 Task: Create a due date automation trigger when advanced on, 2 hours after a card is due add basic assigned to me.
Action: Mouse moved to (1155, 329)
Screenshot: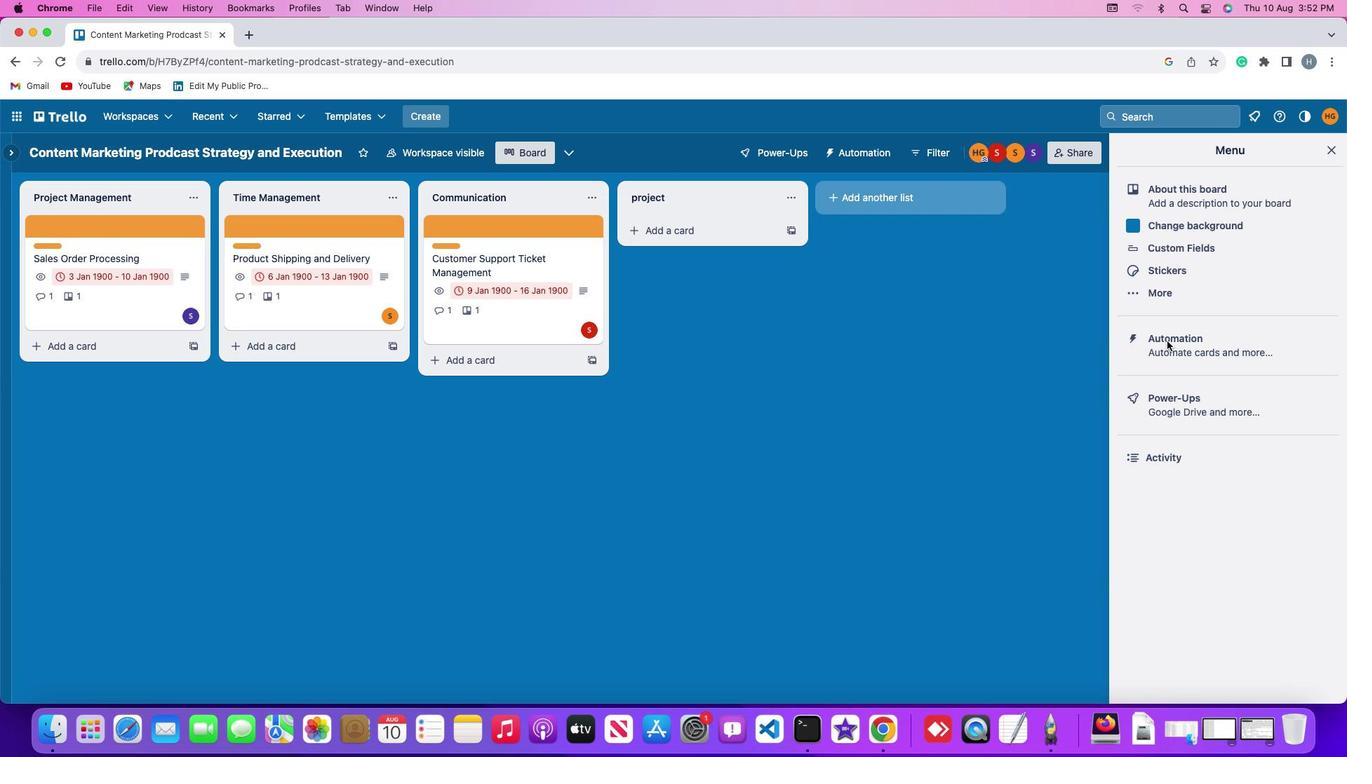 
Action: Mouse pressed left at (1155, 329)
Screenshot: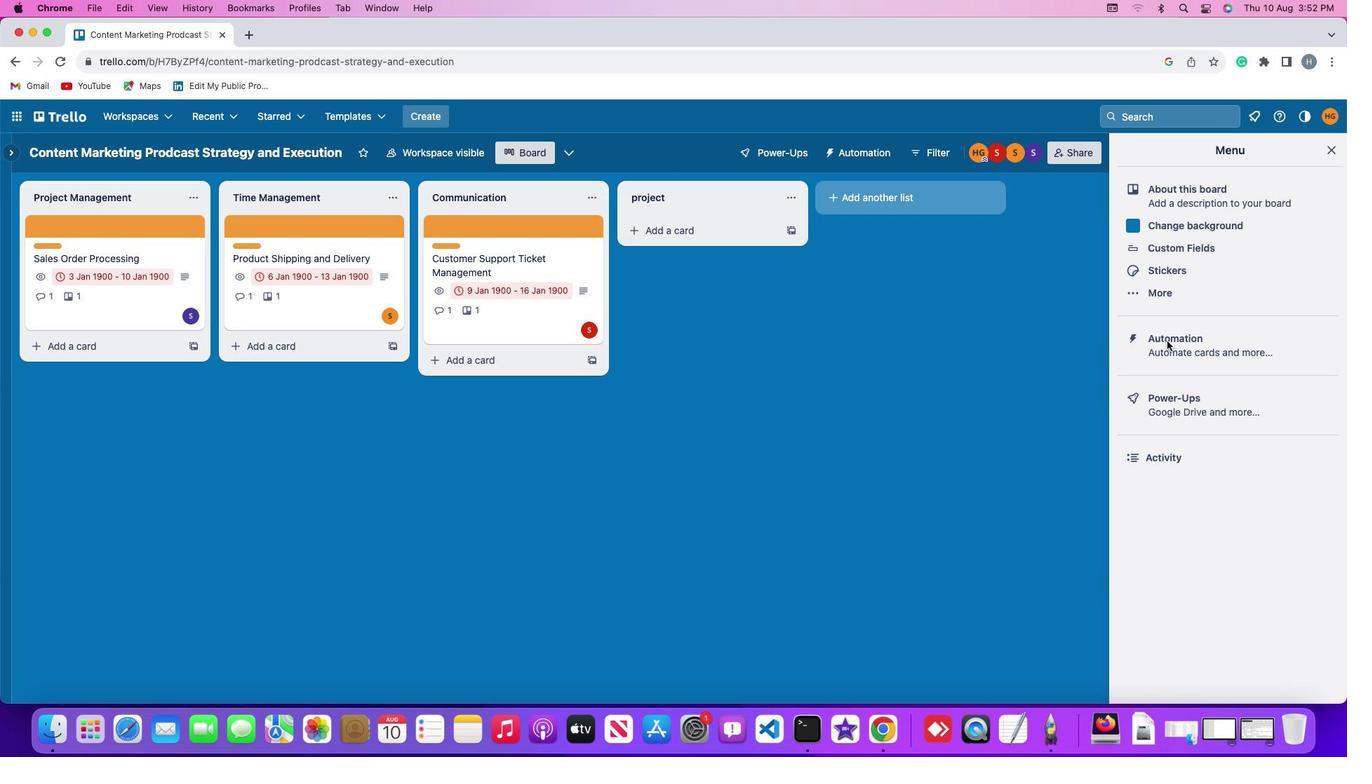 
Action: Mouse pressed left at (1155, 329)
Screenshot: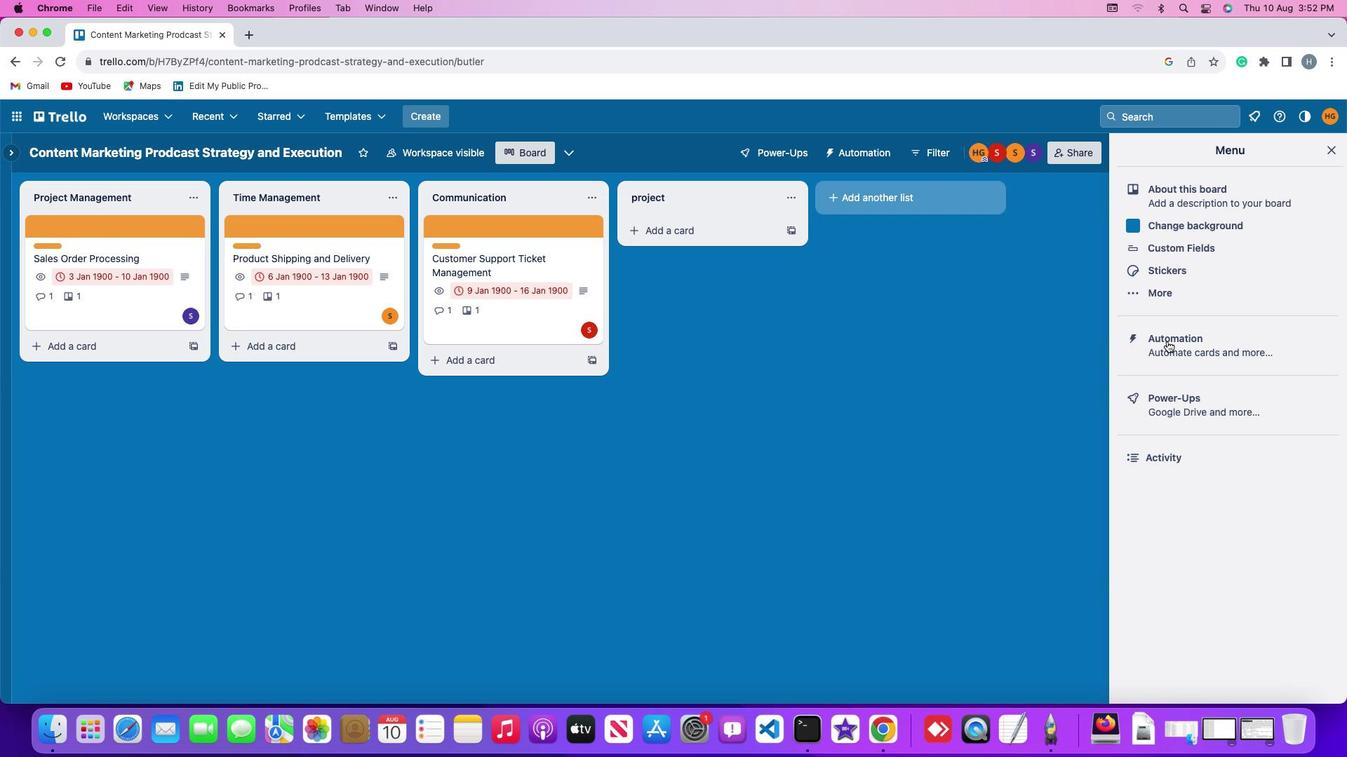 
Action: Mouse moved to (84, 322)
Screenshot: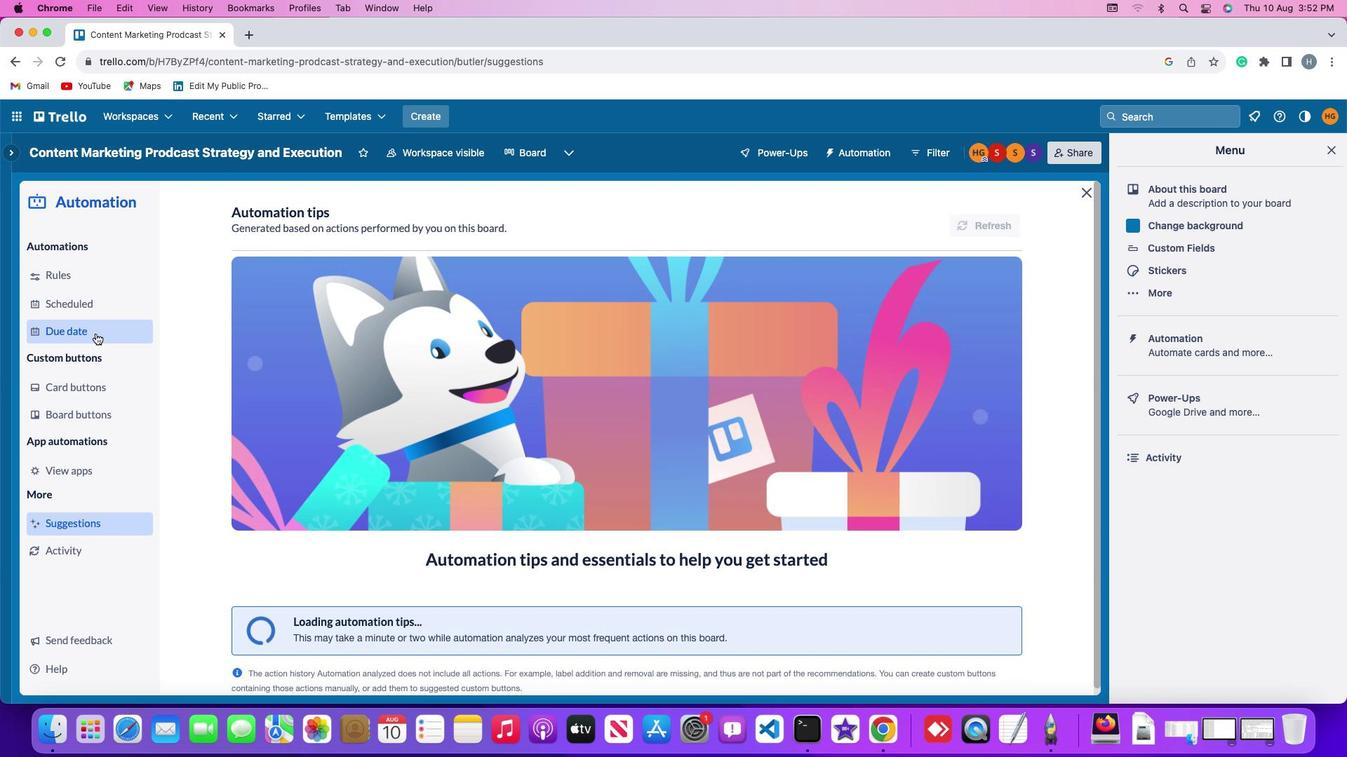 
Action: Mouse pressed left at (84, 322)
Screenshot: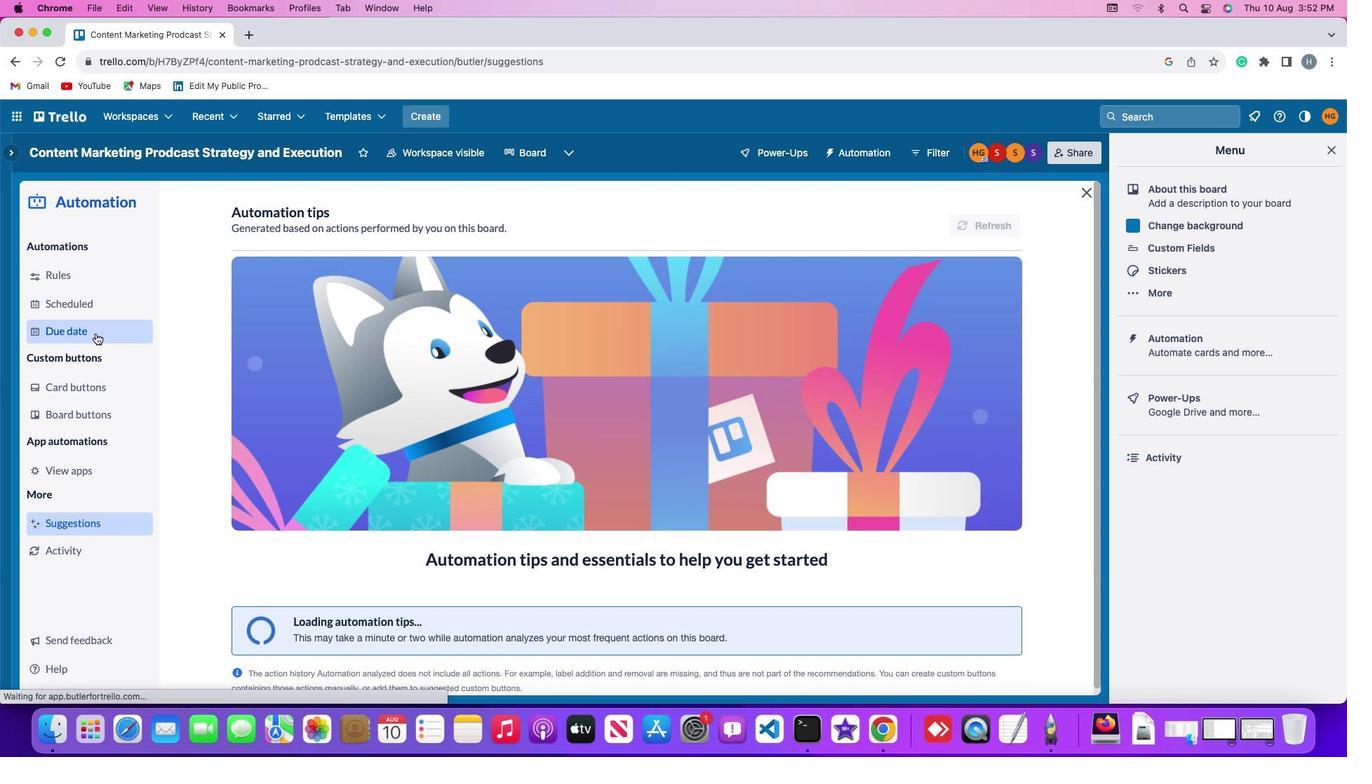
Action: Mouse moved to (928, 206)
Screenshot: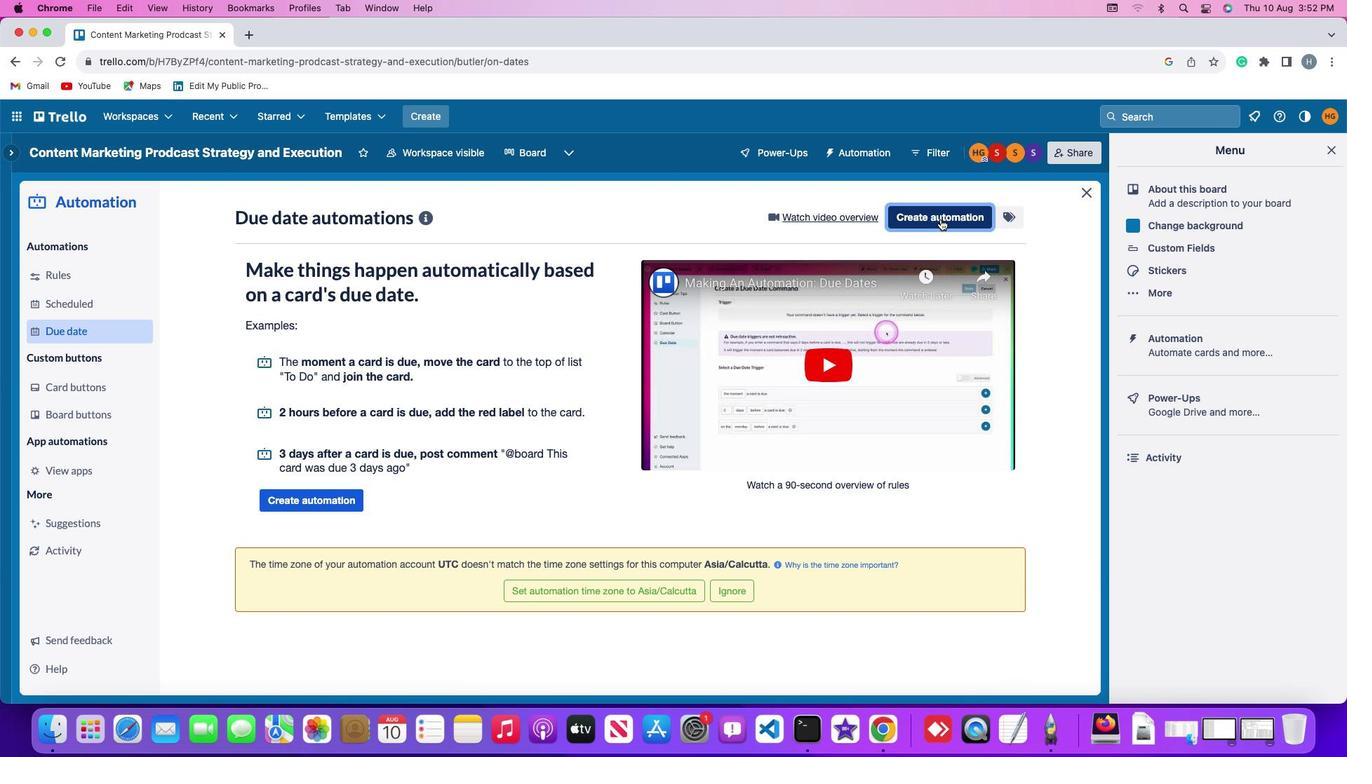 
Action: Mouse pressed left at (928, 206)
Screenshot: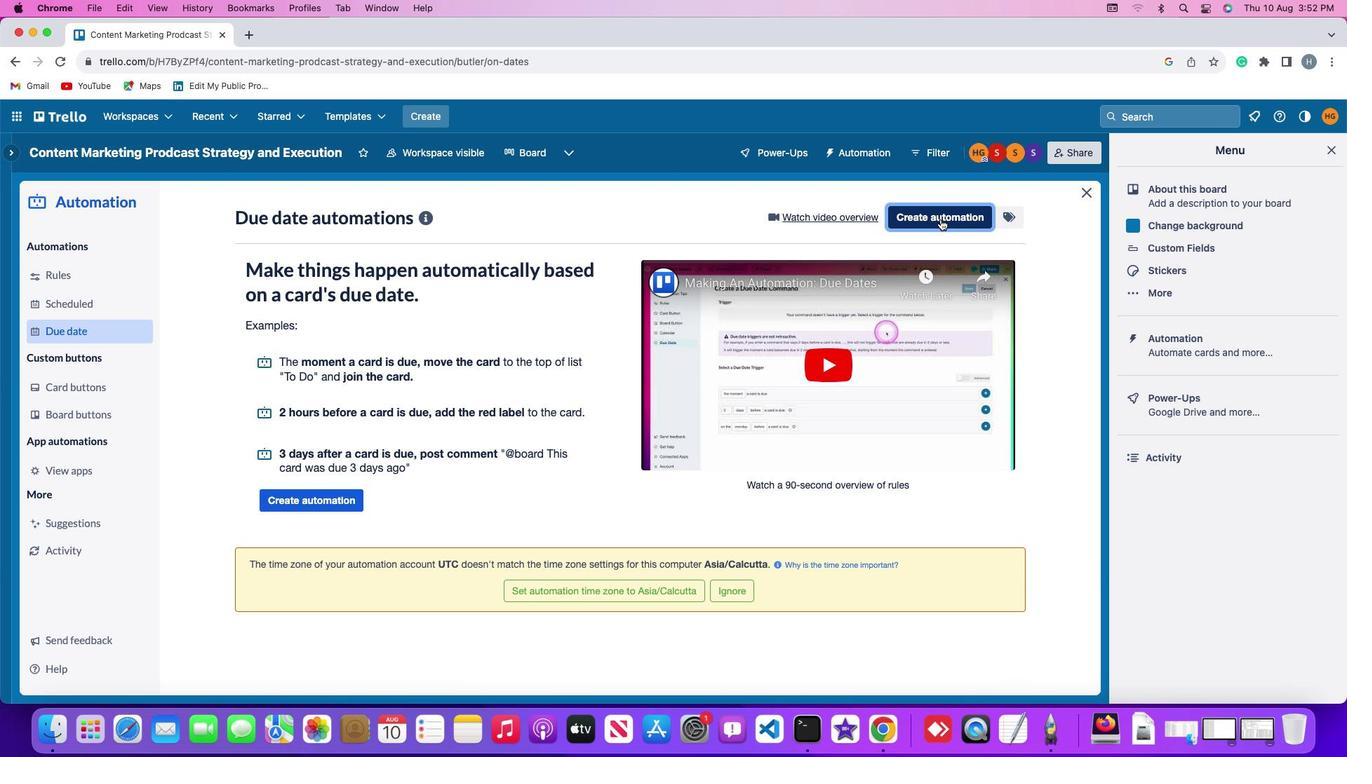 
Action: Mouse moved to (259, 344)
Screenshot: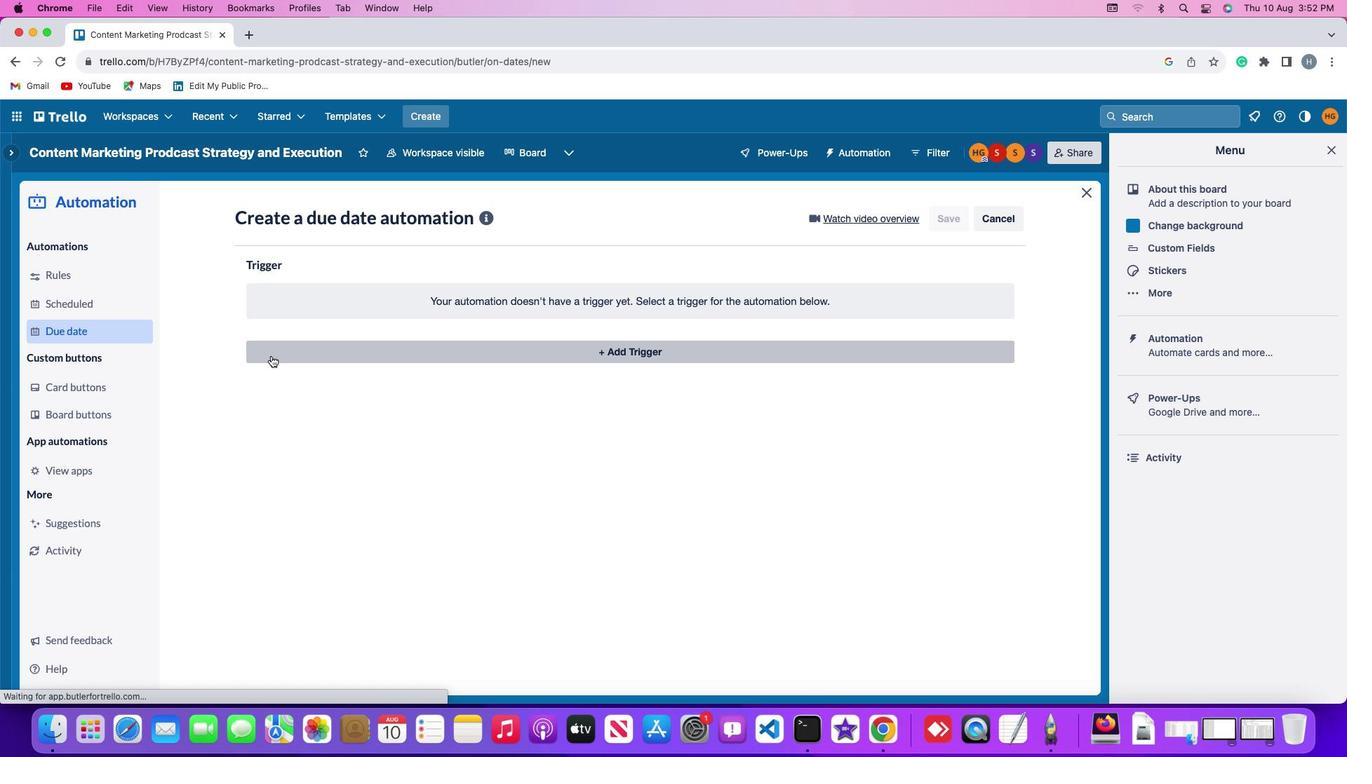 
Action: Mouse pressed left at (259, 344)
Screenshot: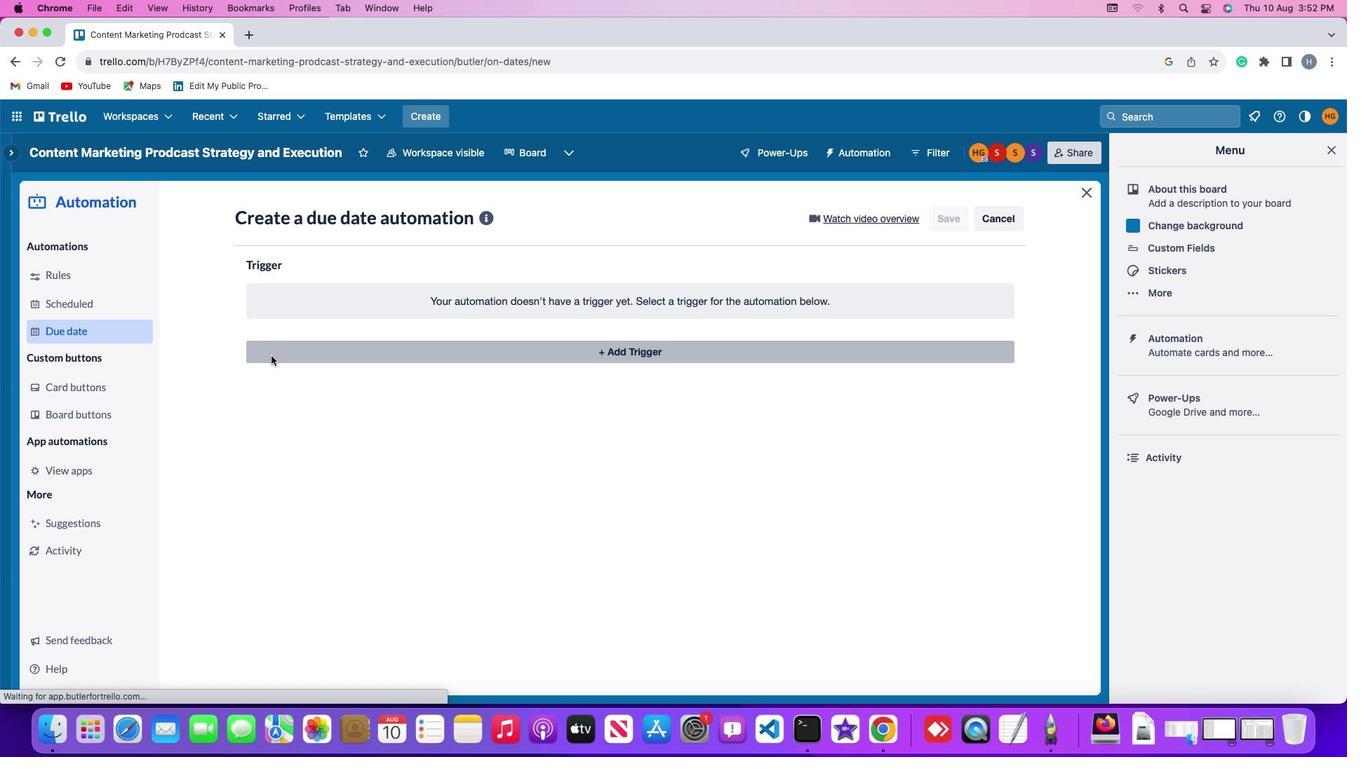 
Action: Mouse moved to (261, 555)
Screenshot: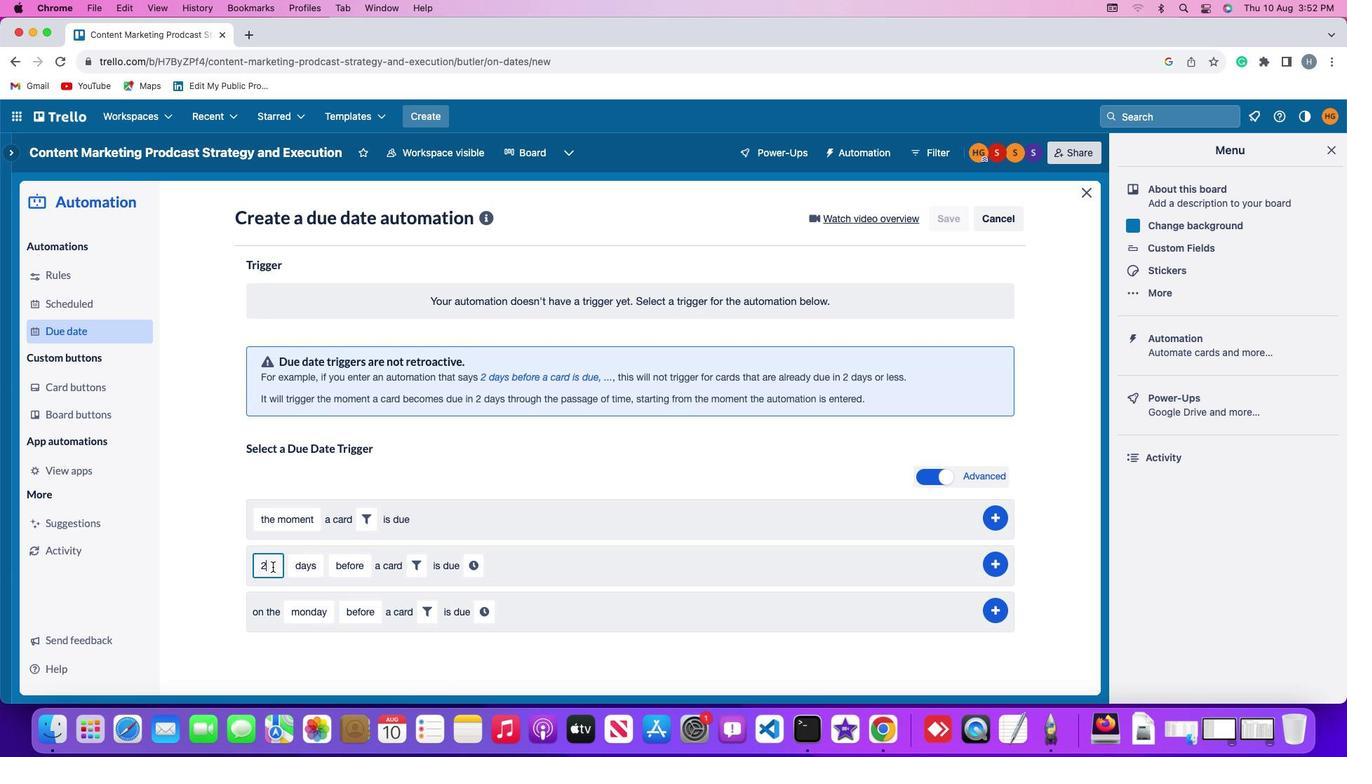 
Action: Mouse pressed left at (261, 555)
Screenshot: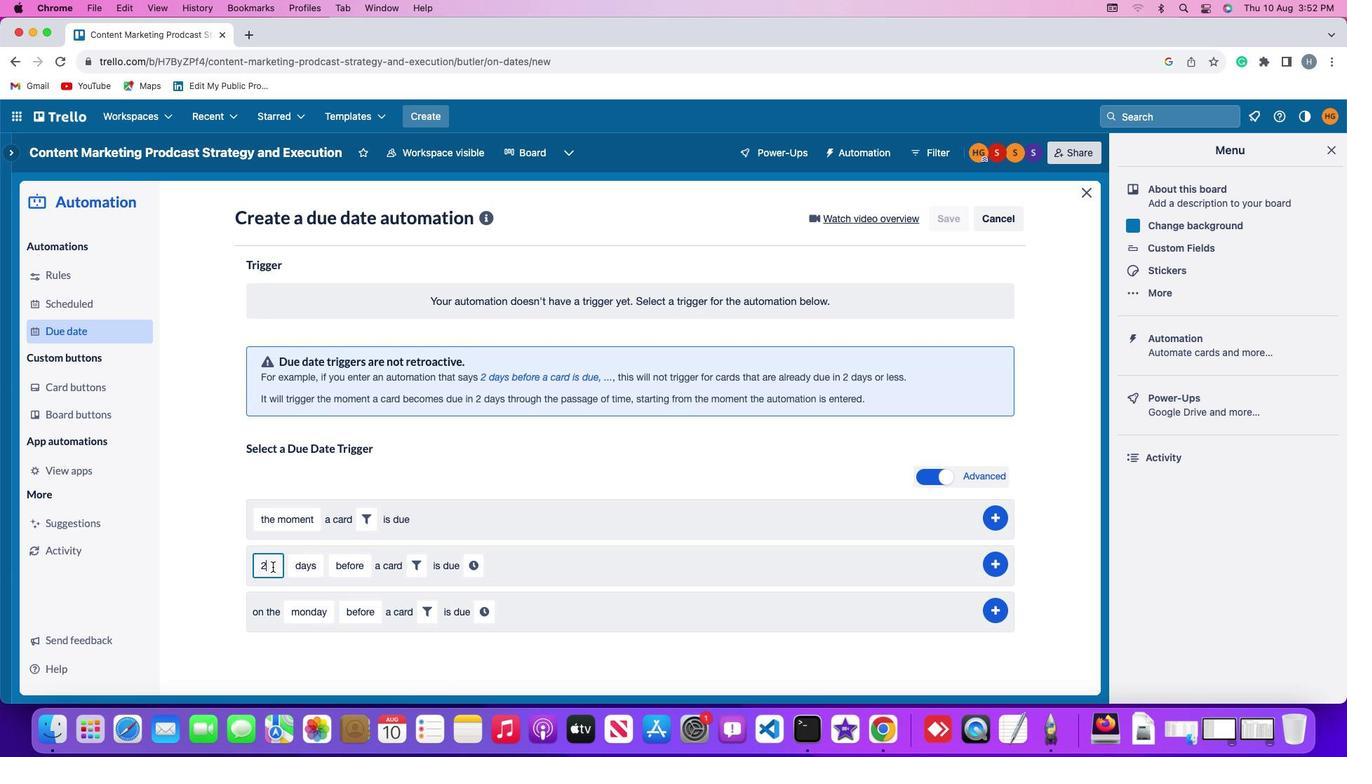 
Action: Mouse moved to (262, 554)
Screenshot: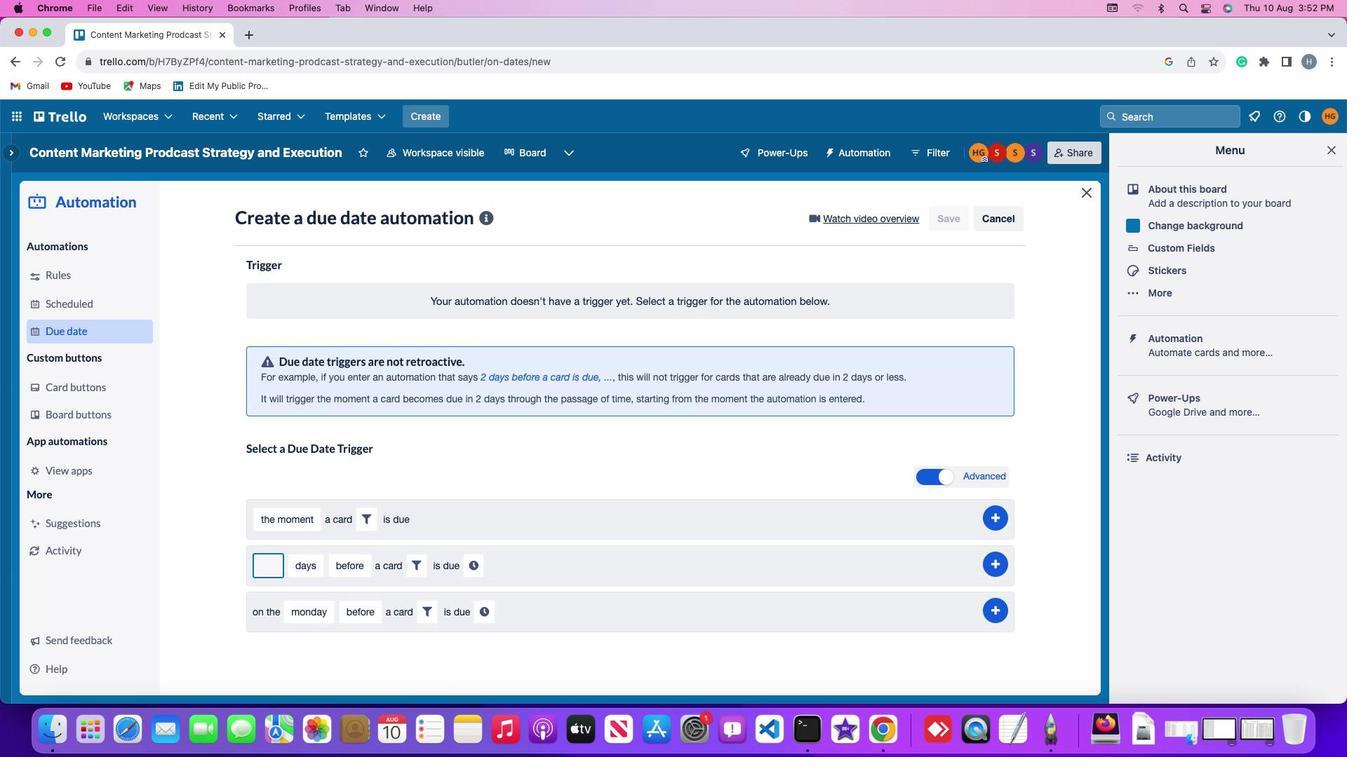 
Action: Key pressed Key.backspace
Screenshot: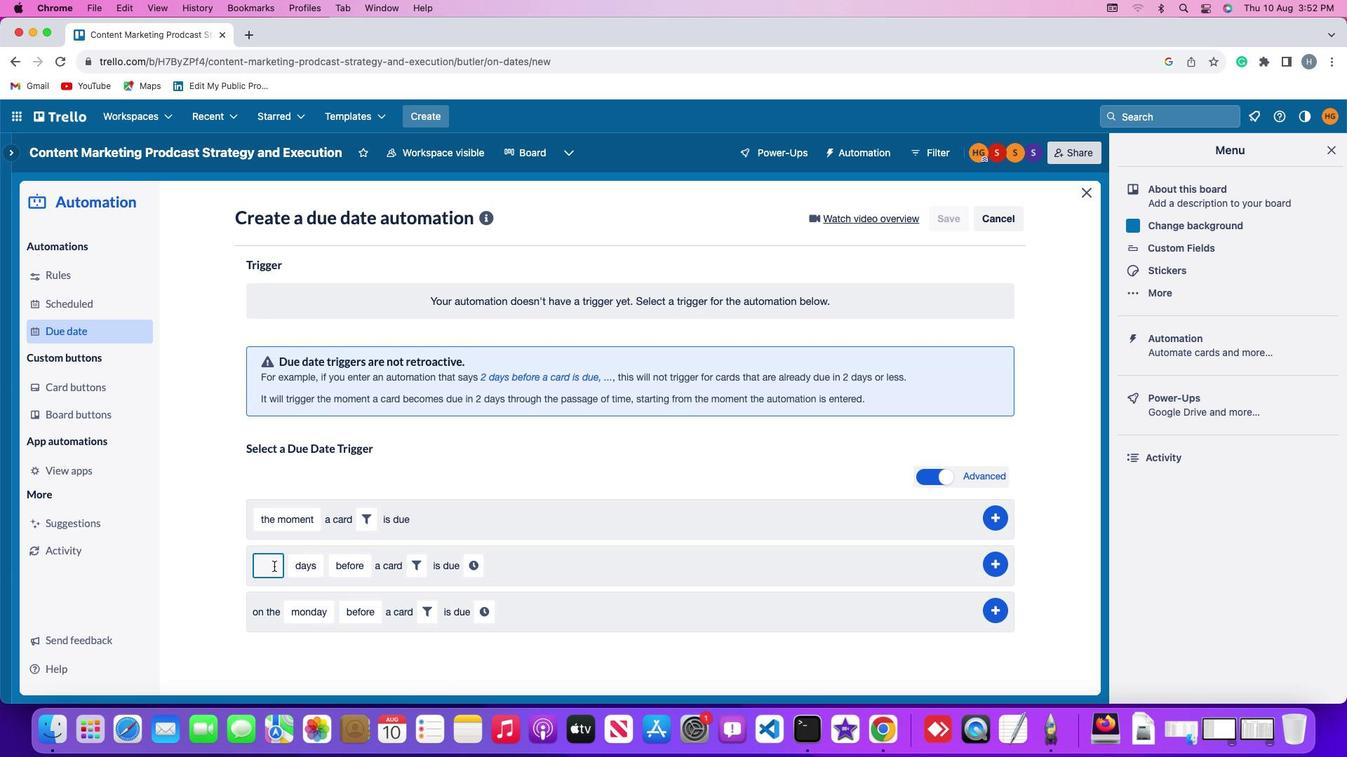 
Action: Mouse moved to (262, 554)
Screenshot: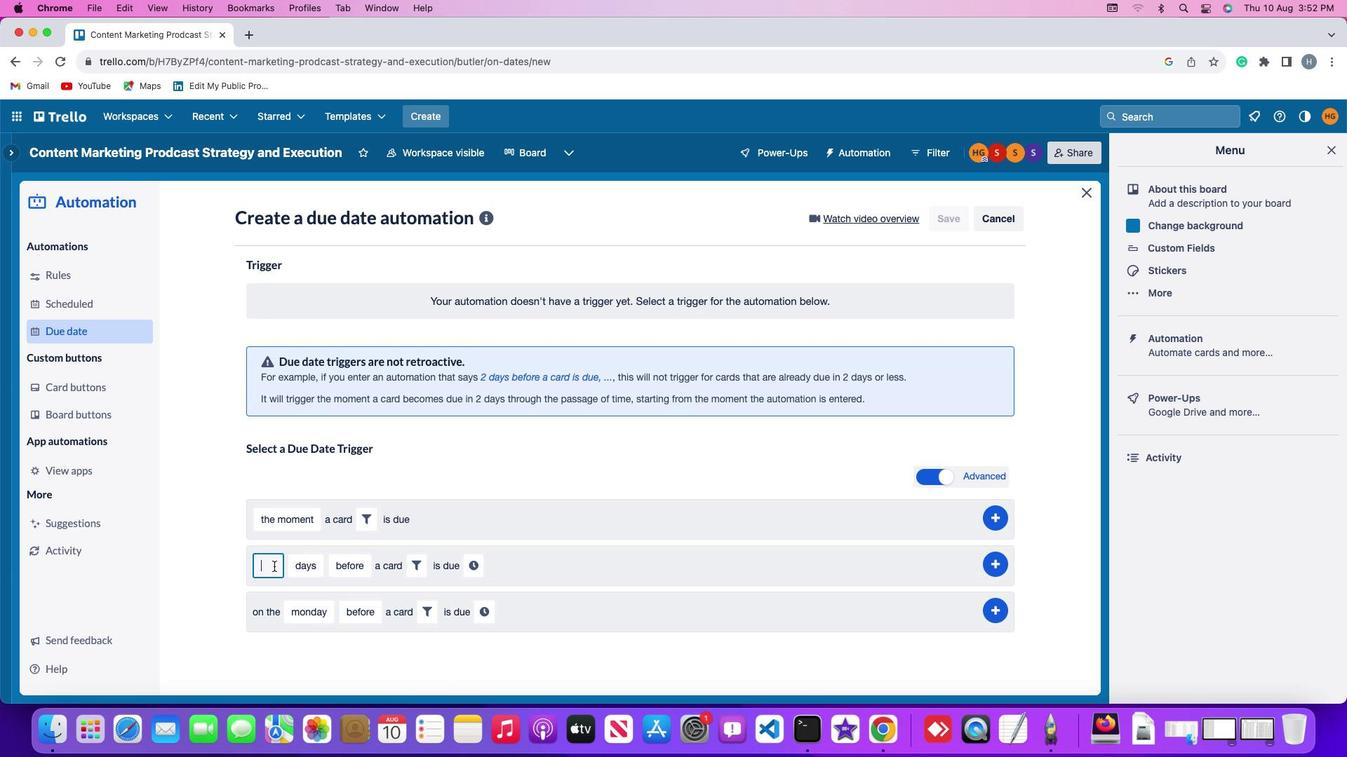 
Action: Key pressed '2'
Screenshot: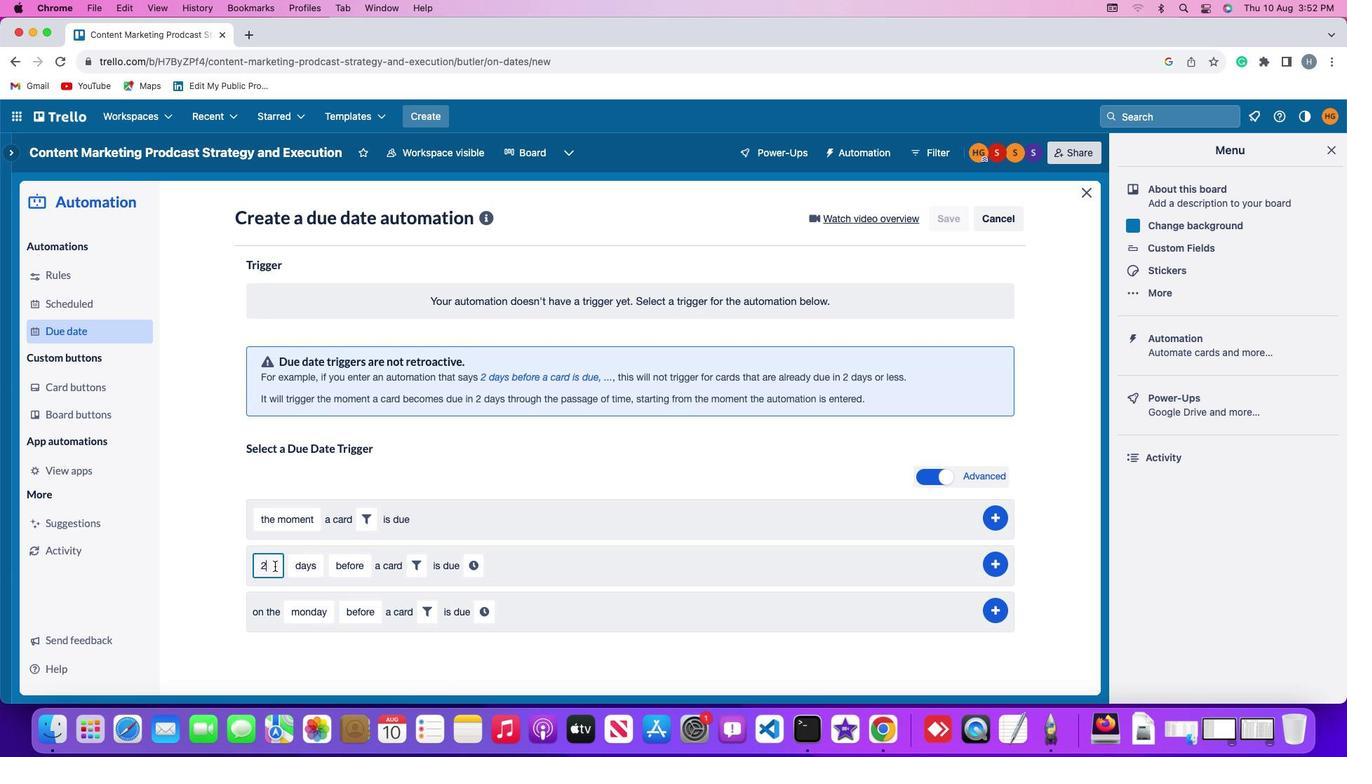 
Action: Mouse moved to (294, 556)
Screenshot: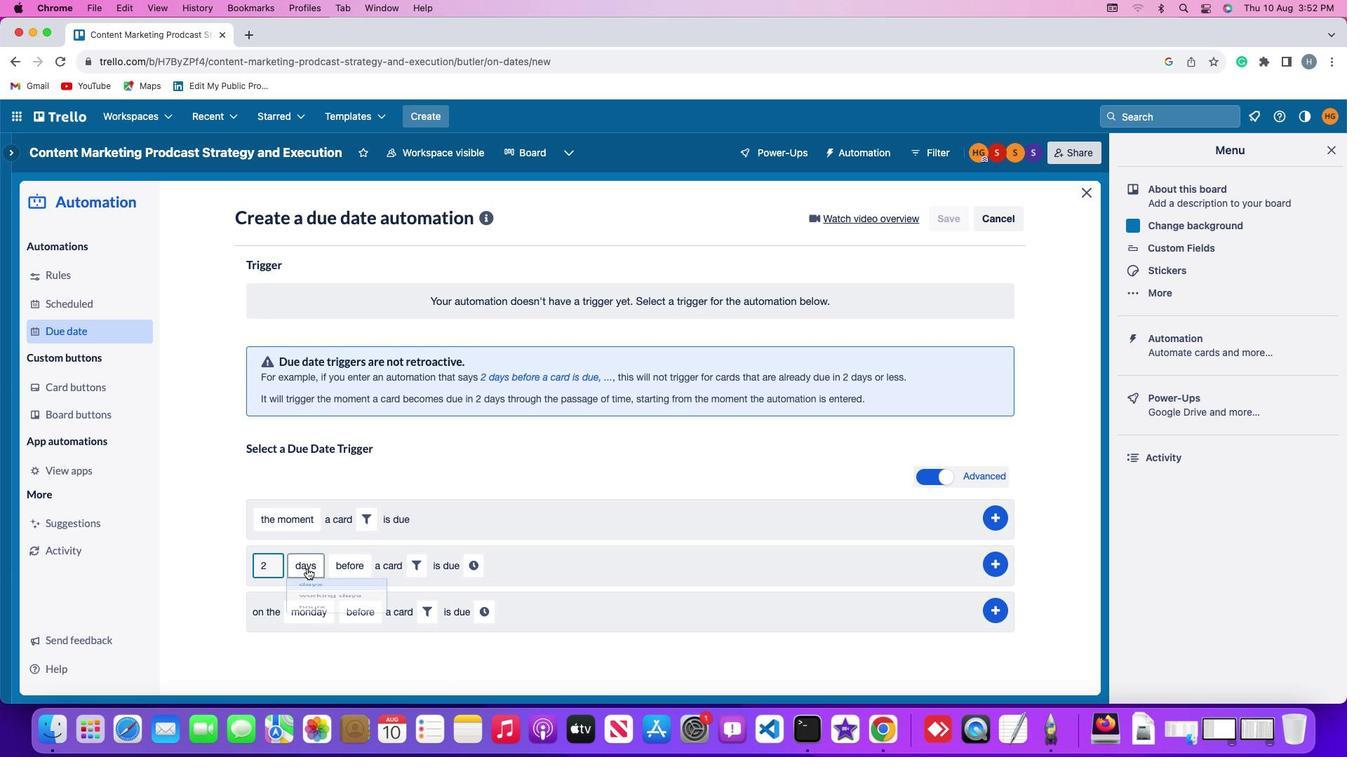 
Action: Mouse pressed left at (294, 556)
Screenshot: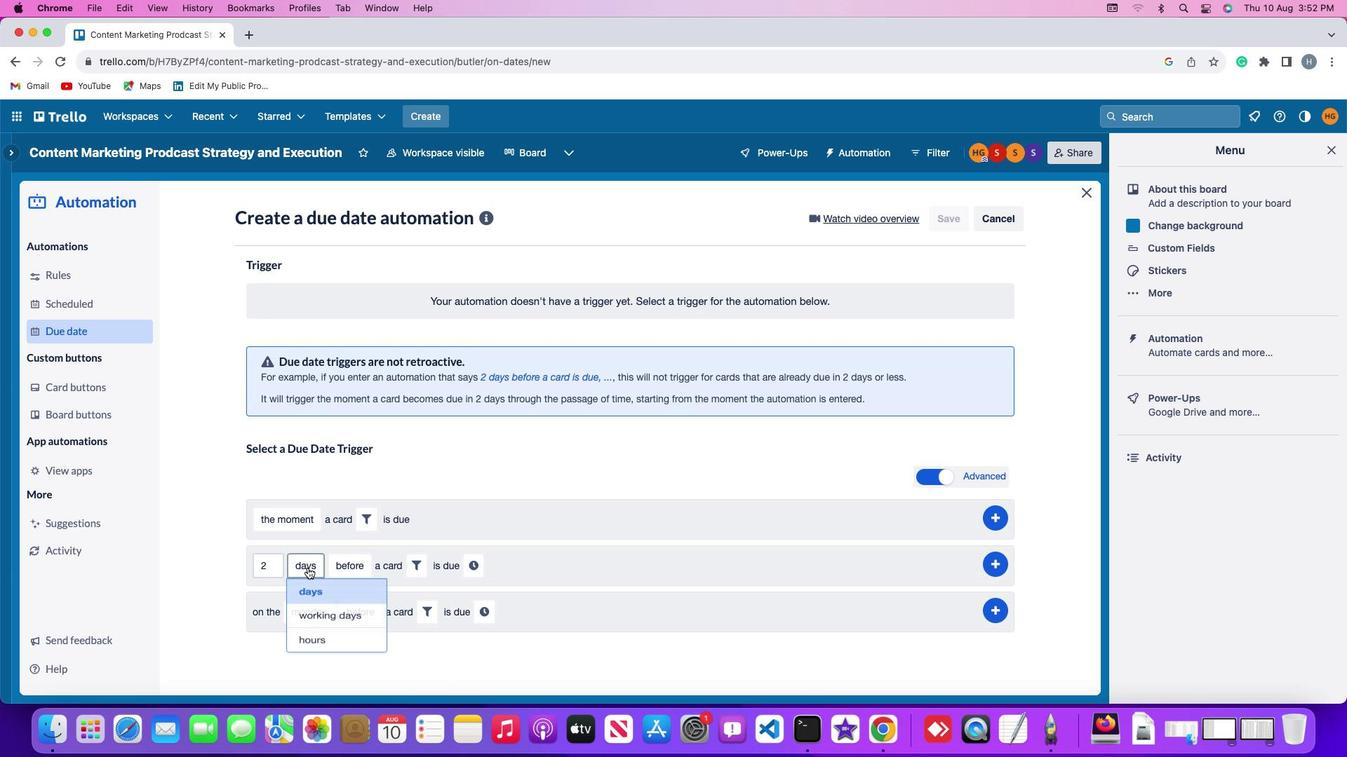 
Action: Mouse moved to (301, 639)
Screenshot: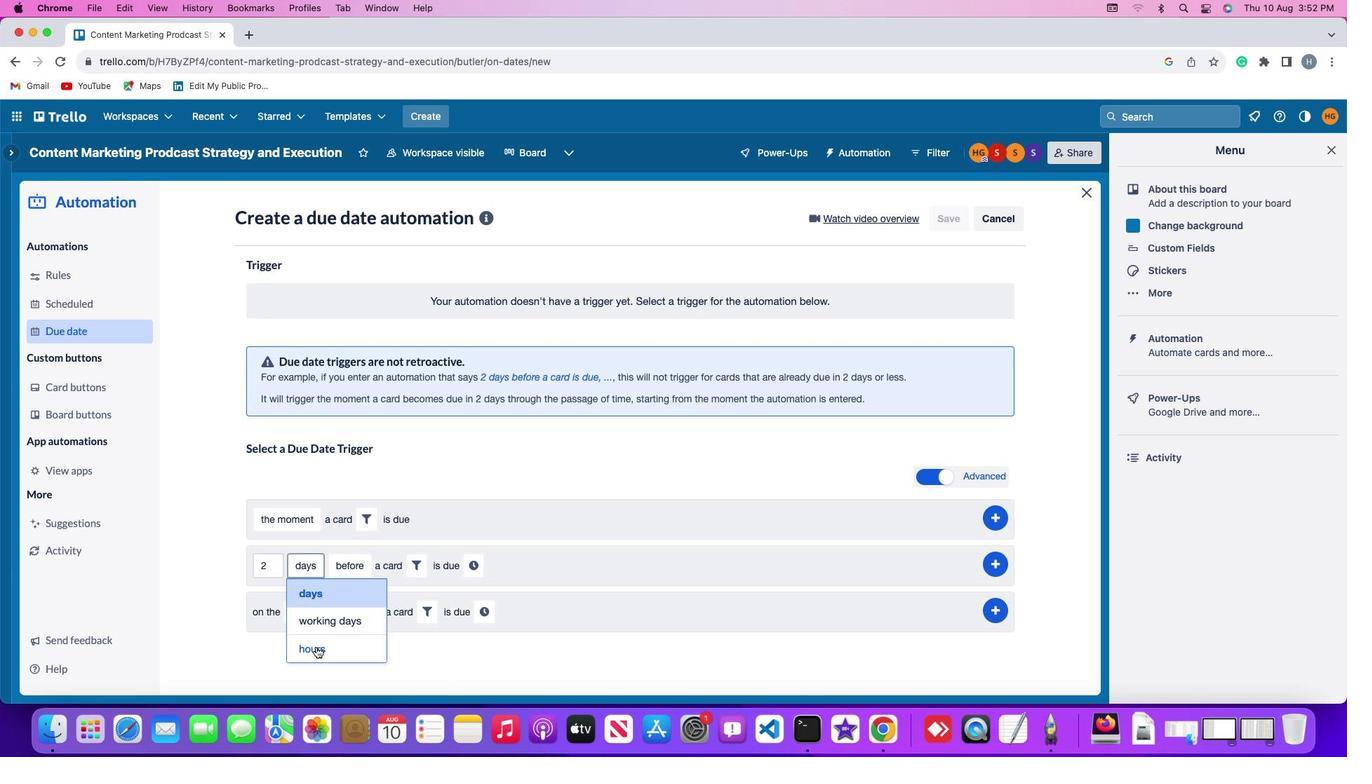 
Action: Mouse pressed left at (301, 639)
Screenshot: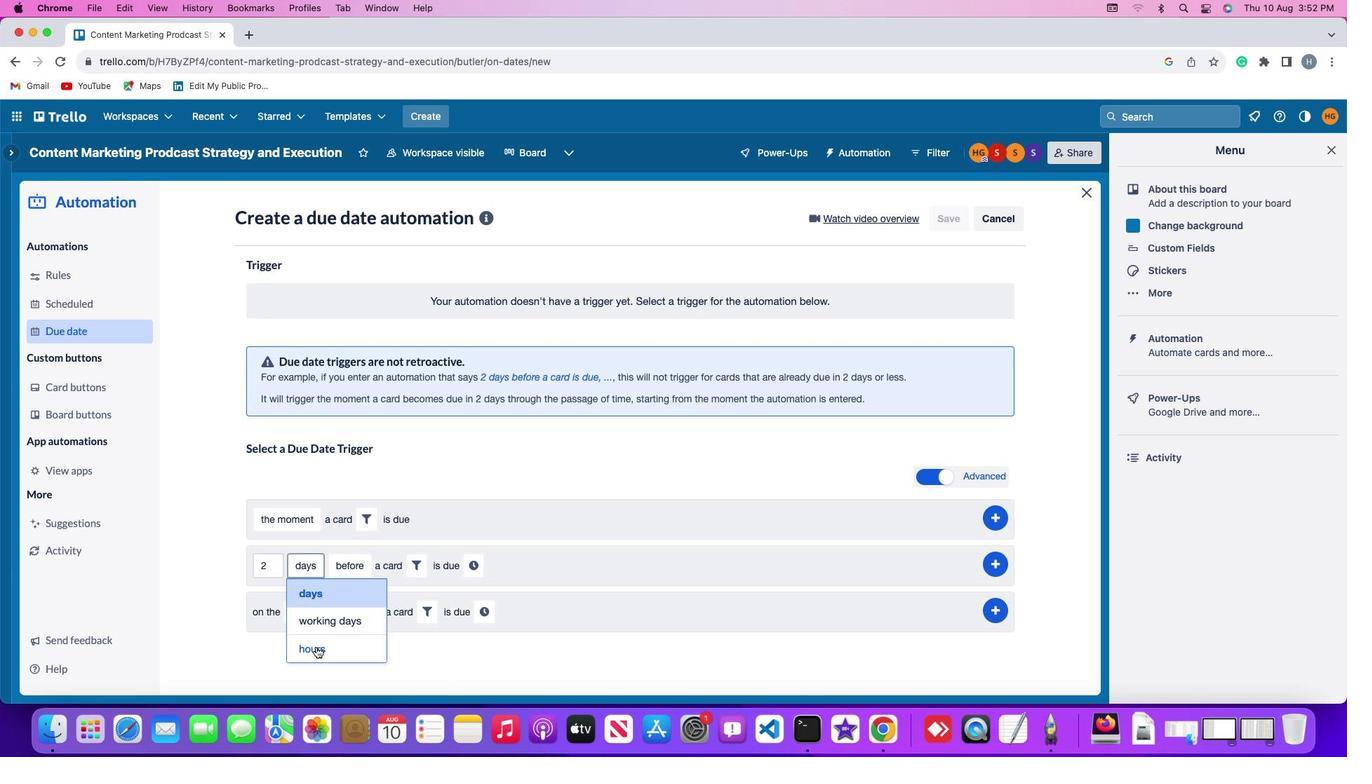 
Action: Mouse moved to (341, 552)
Screenshot: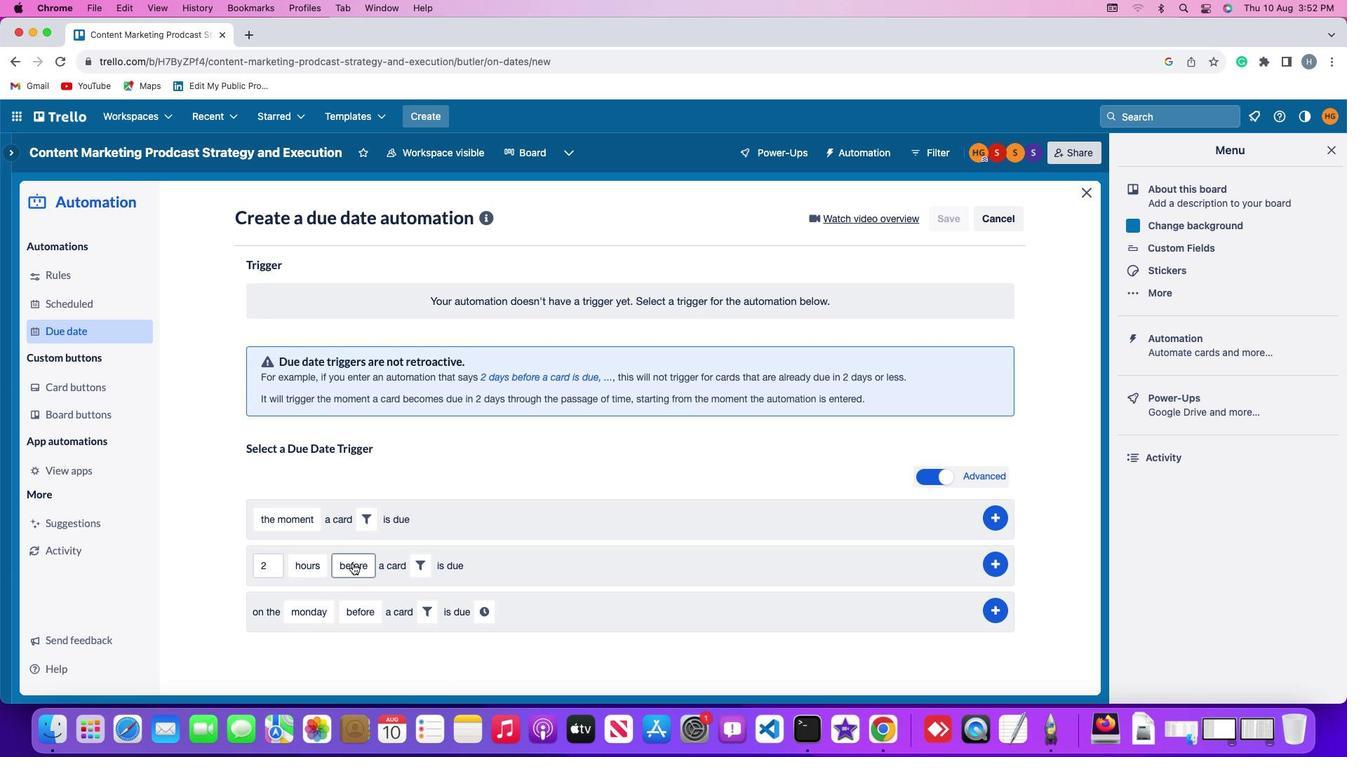 
Action: Mouse pressed left at (341, 552)
Screenshot: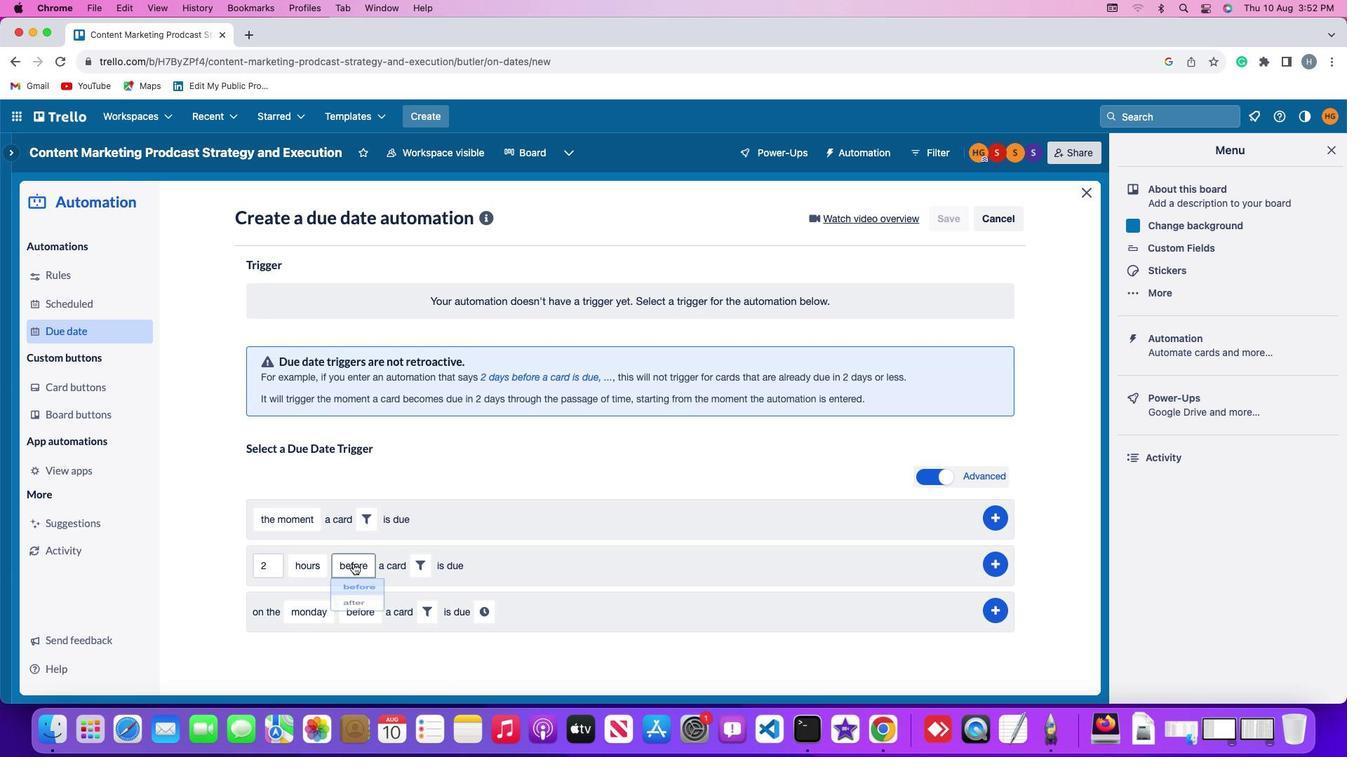 
Action: Mouse moved to (343, 606)
Screenshot: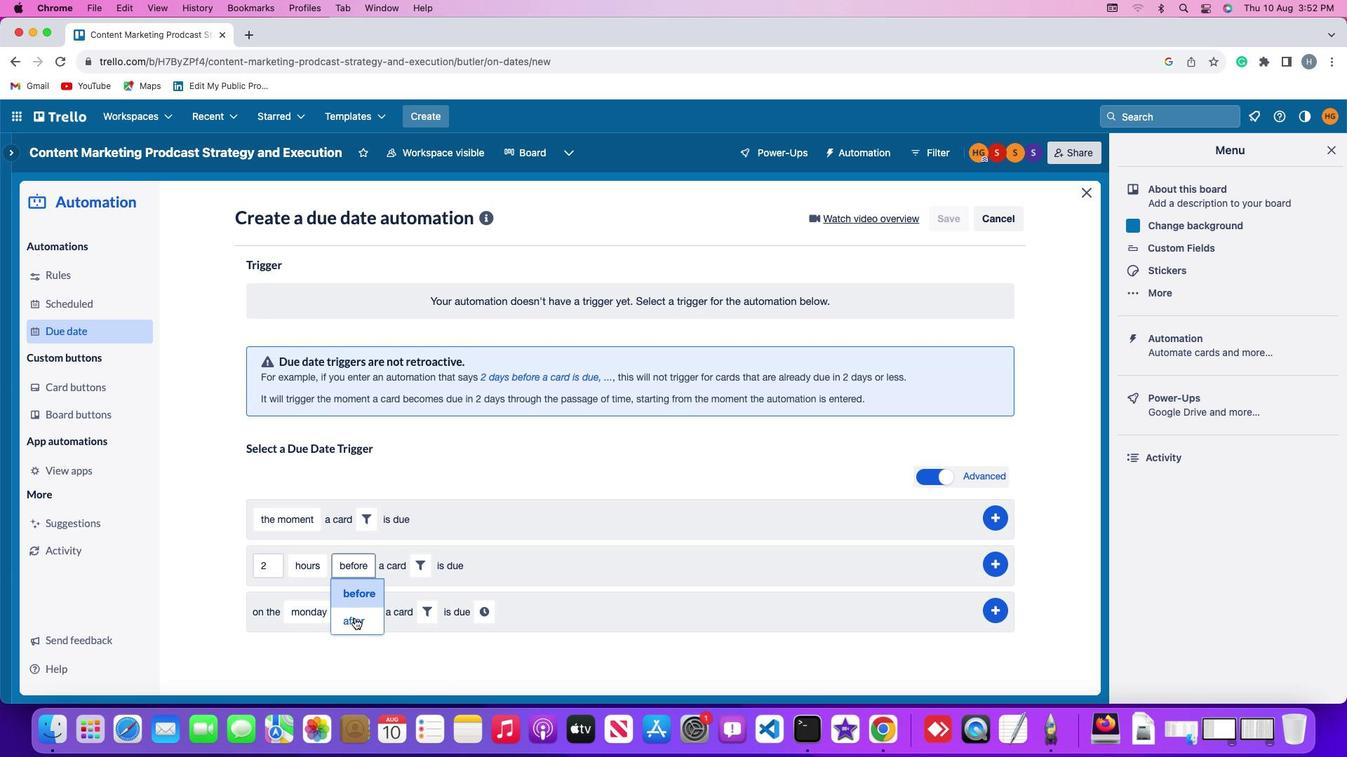
Action: Mouse pressed left at (343, 606)
Screenshot: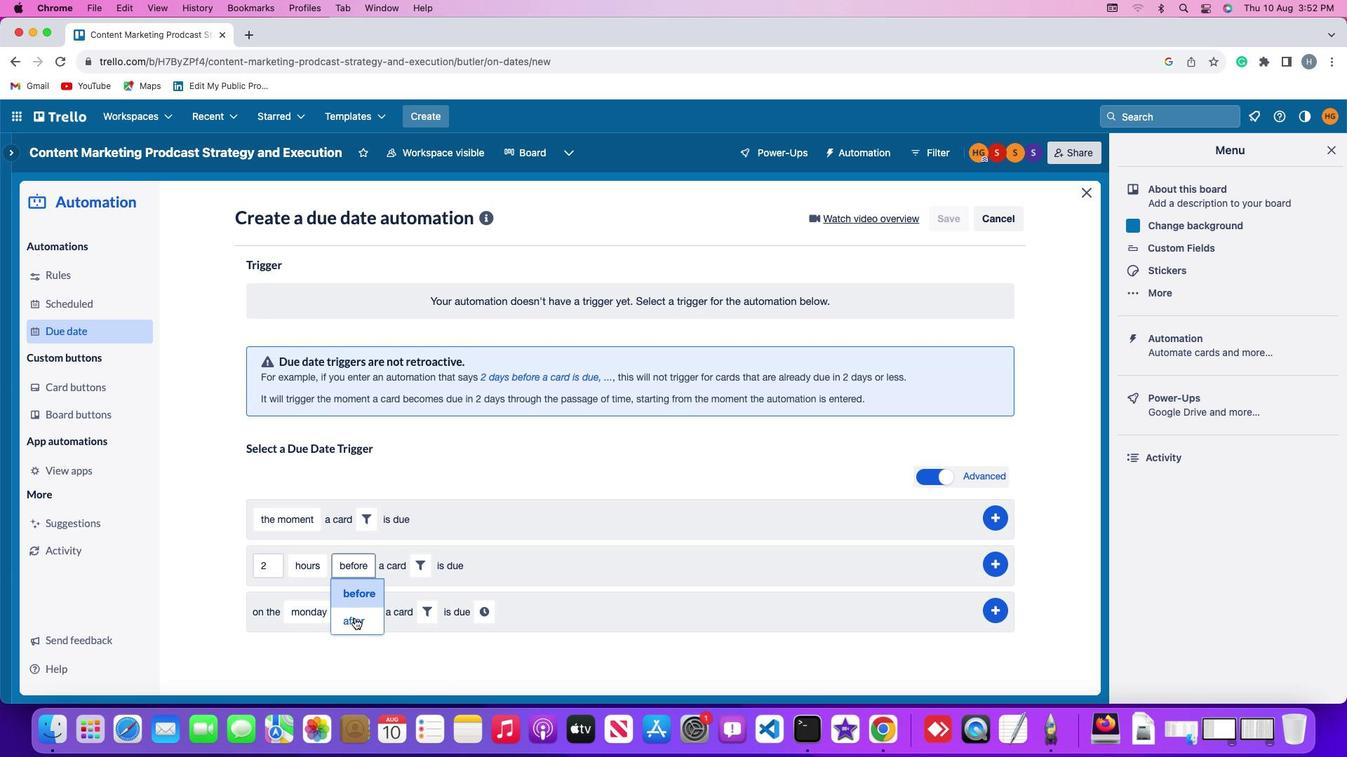 
Action: Mouse moved to (397, 553)
Screenshot: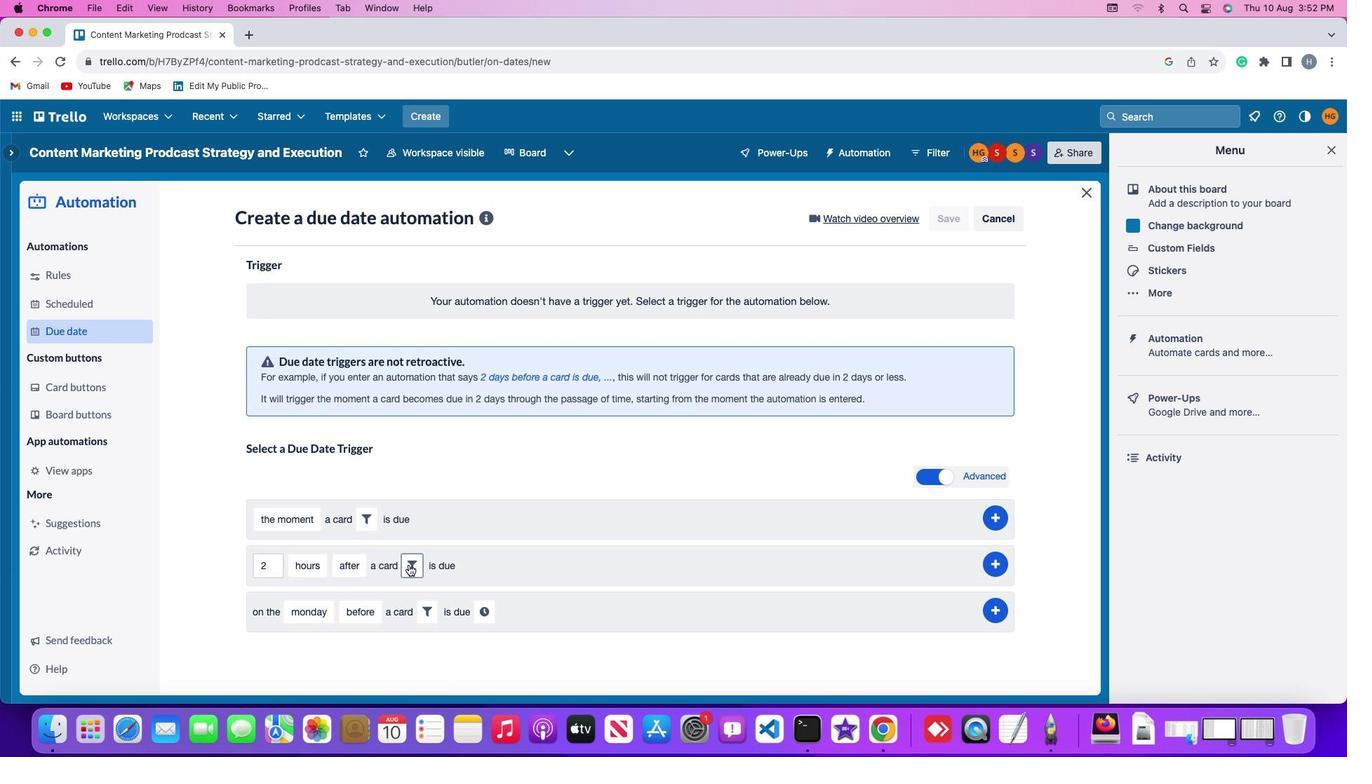 
Action: Mouse pressed left at (397, 553)
Screenshot: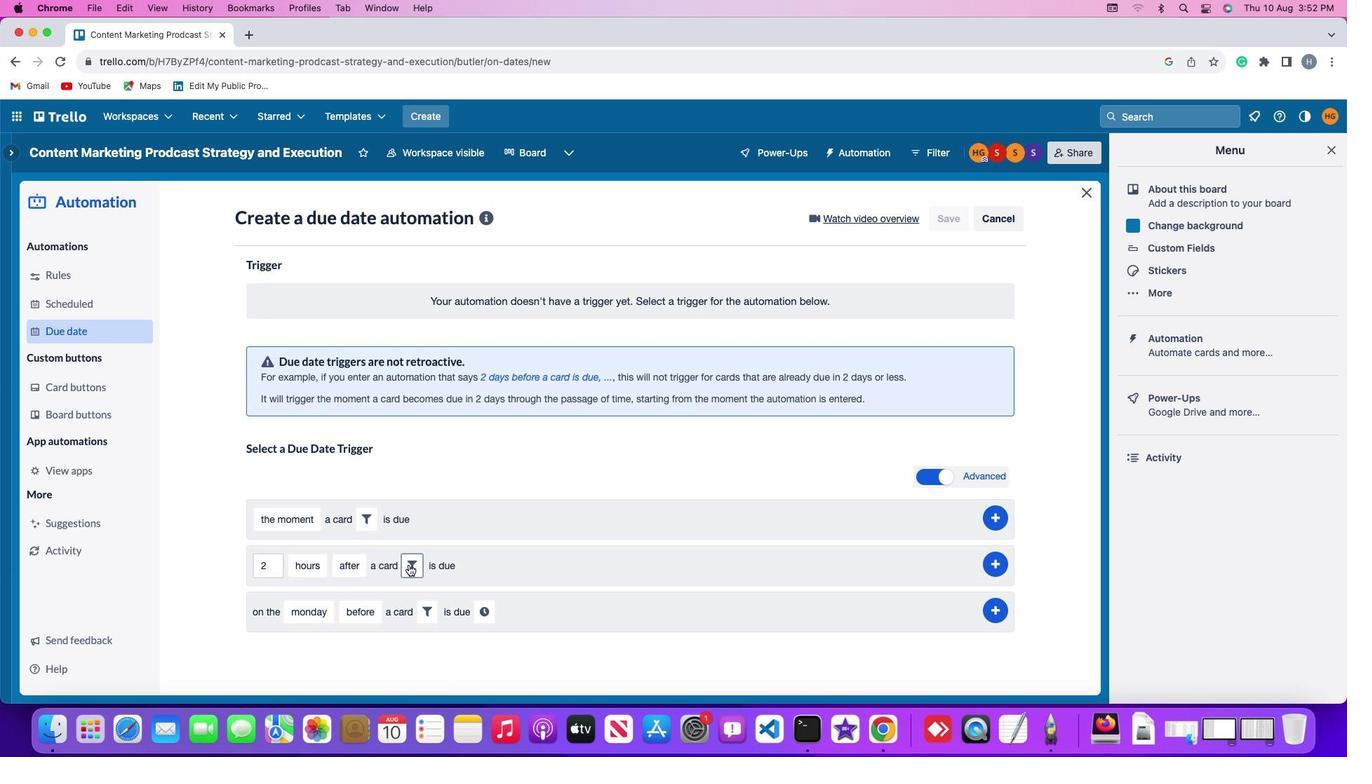 
Action: Mouse moved to (359, 613)
Screenshot: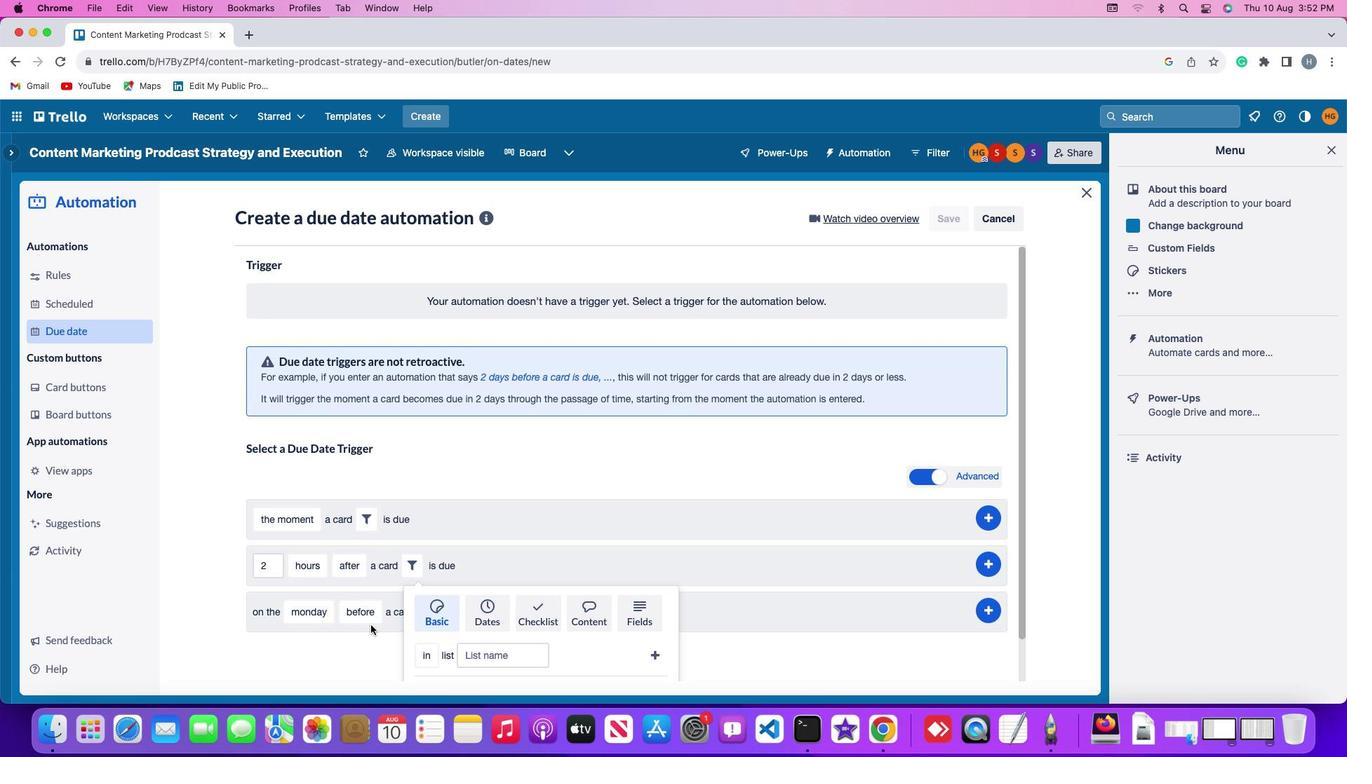 
Action: Mouse scrolled (359, 613) with delta (-11, -11)
Screenshot: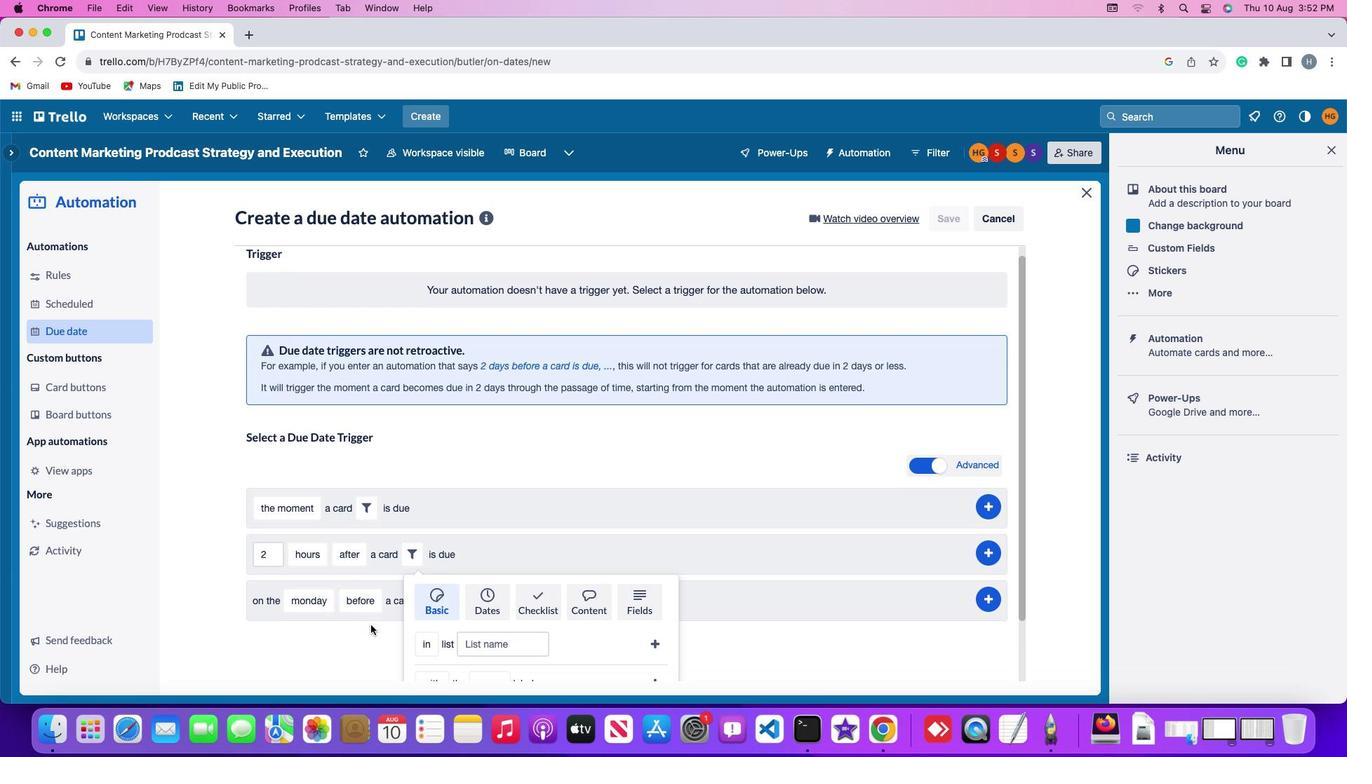 
Action: Mouse scrolled (359, 613) with delta (-11, -11)
Screenshot: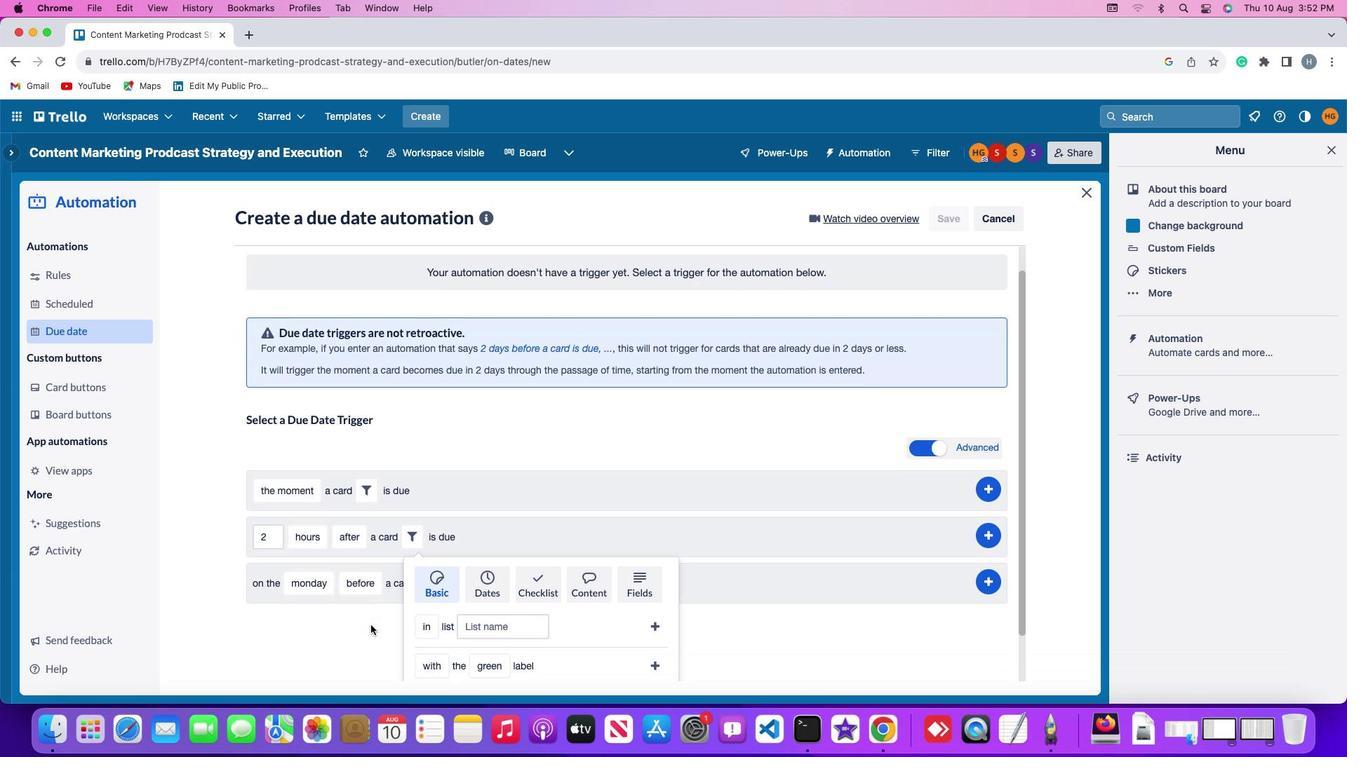 
Action: Mouse scrolled (359, 613) with delta (-11, -13)
Screenshot: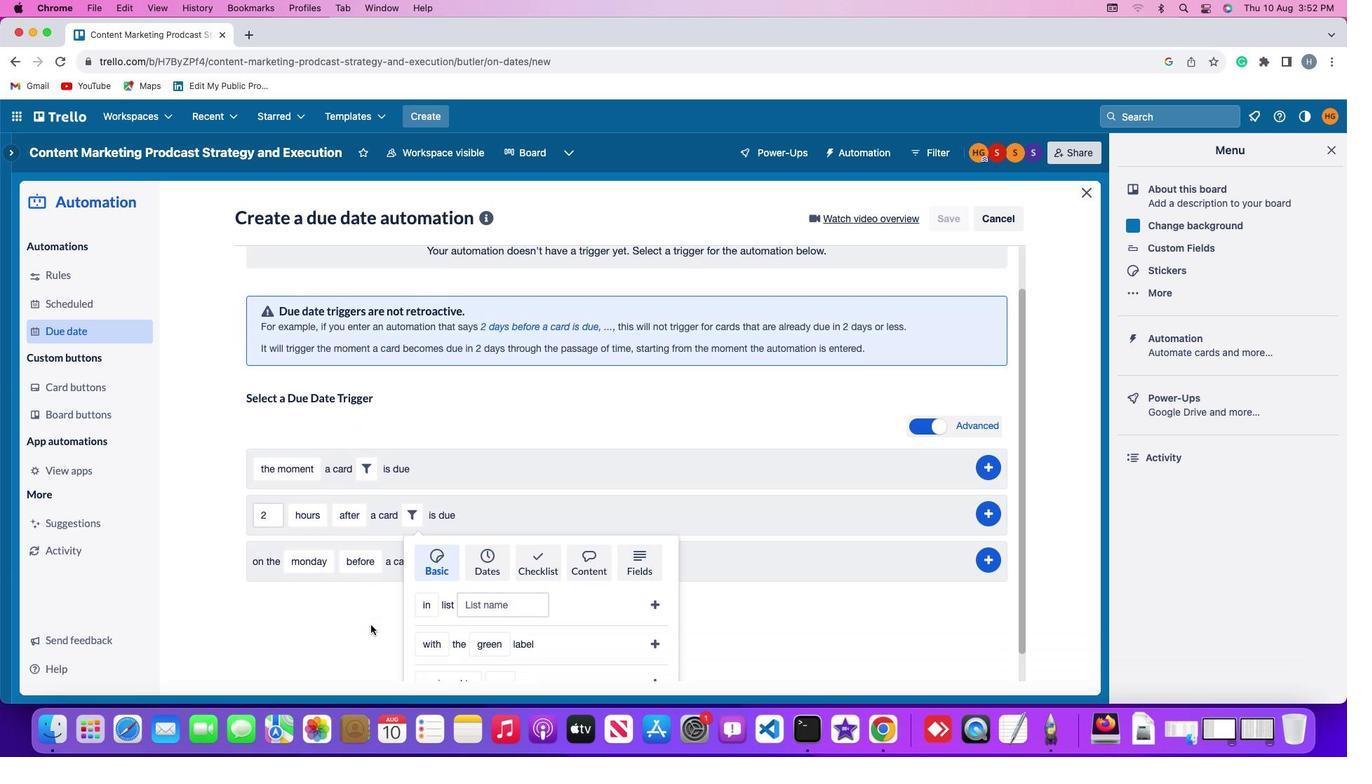 
Action: Mouse scrolled (359, 613) with delta (-11, -14)
Screenshot: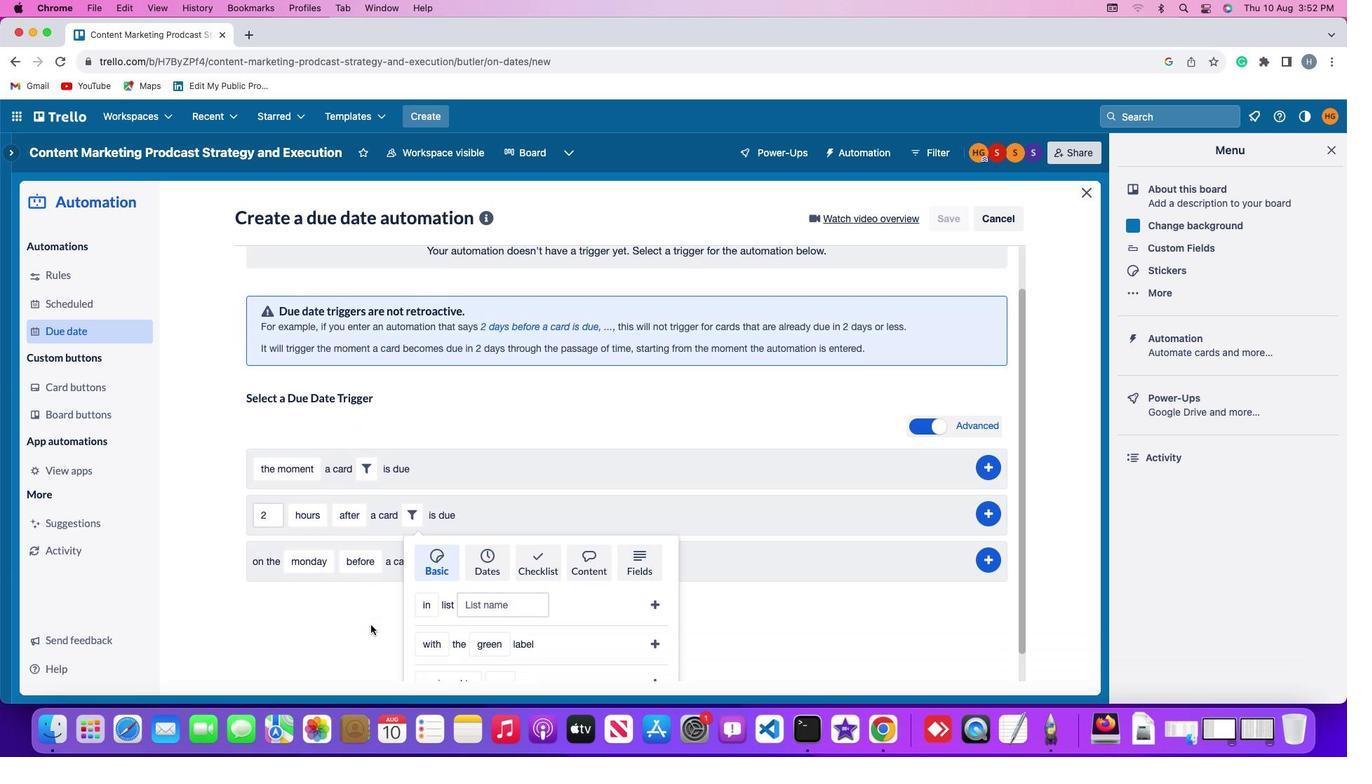 
Action: Mouse scrolled (359, 613) with delta (-11, -14)
Screenshot: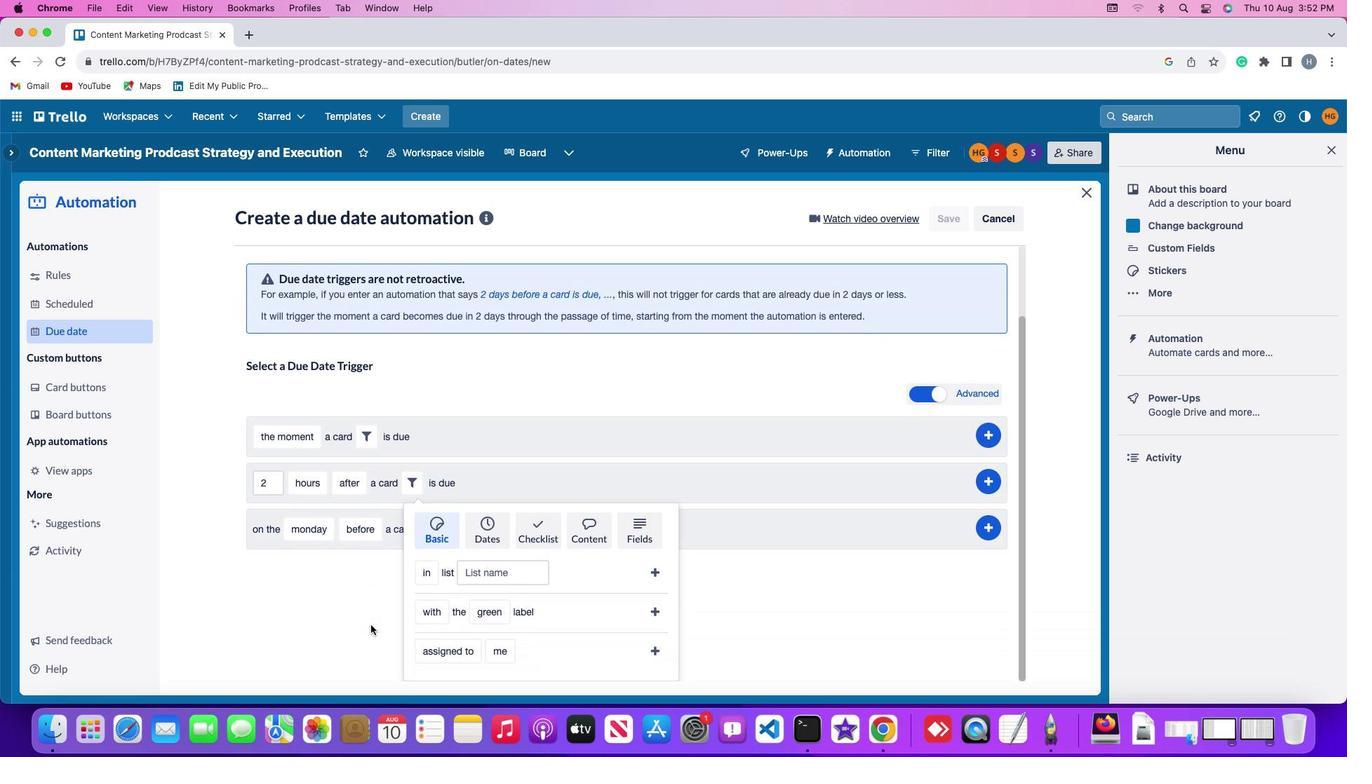 
Action: Mouse moved to (412, 632)
Screenshot: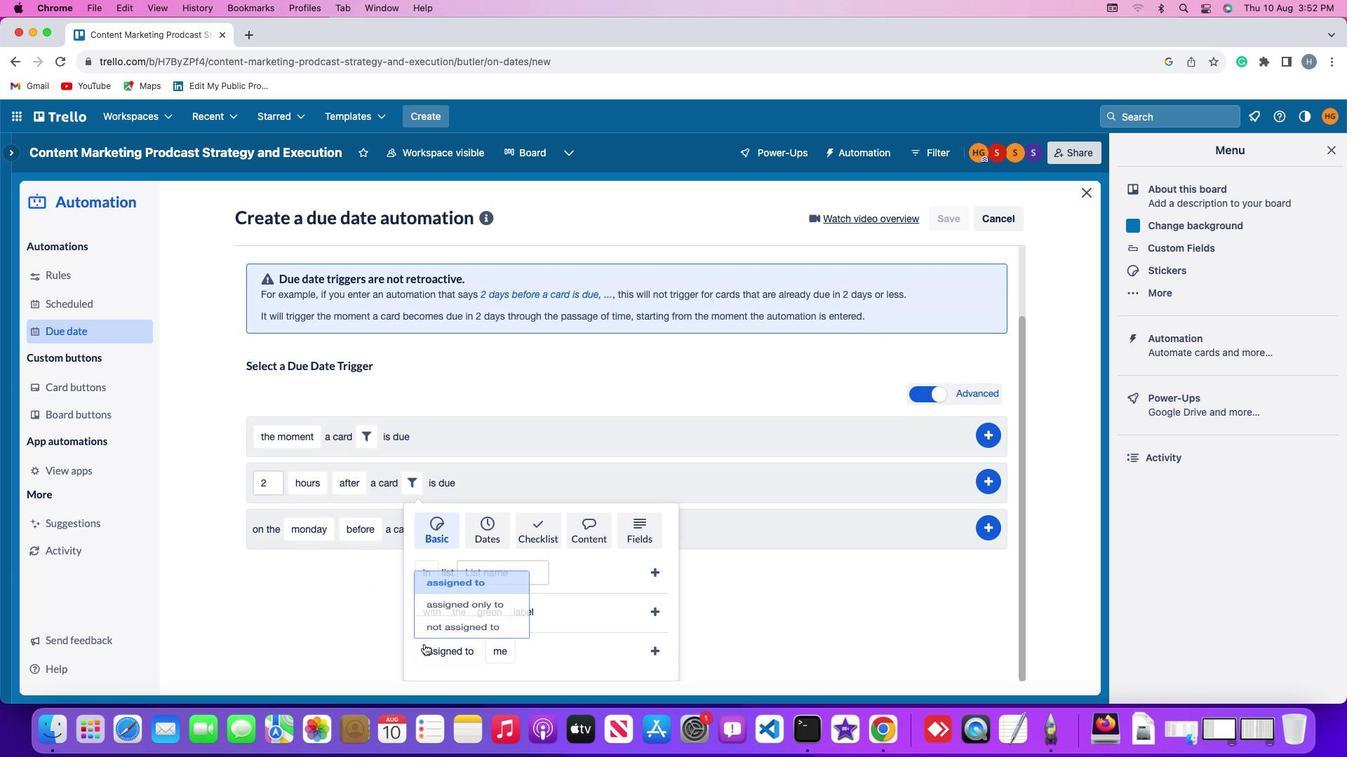 
Action: Mouse pressed left at (412, 632)
Screenshot: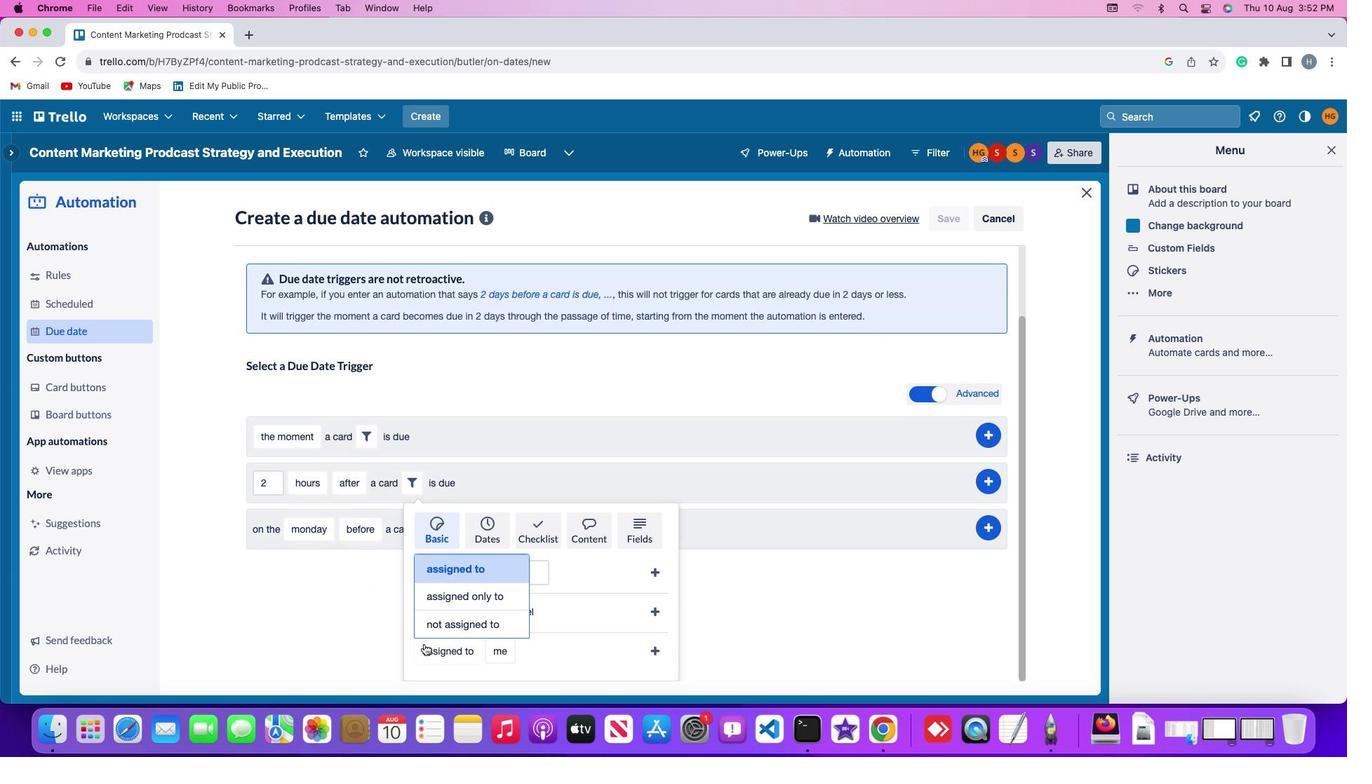 
Action: Mouse moved to (437, 560)
Screenshot: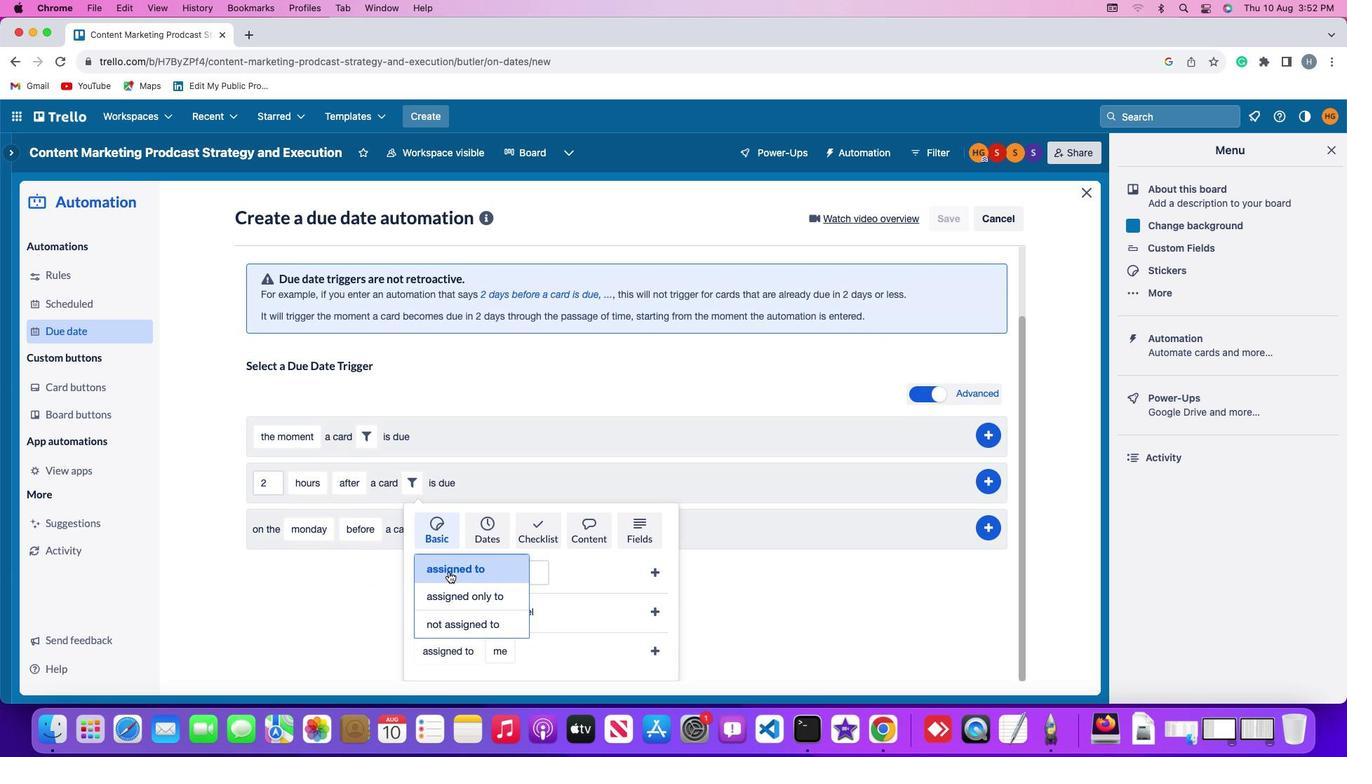 
Action: Mouse pressed left at (437, 560)
Screenshot: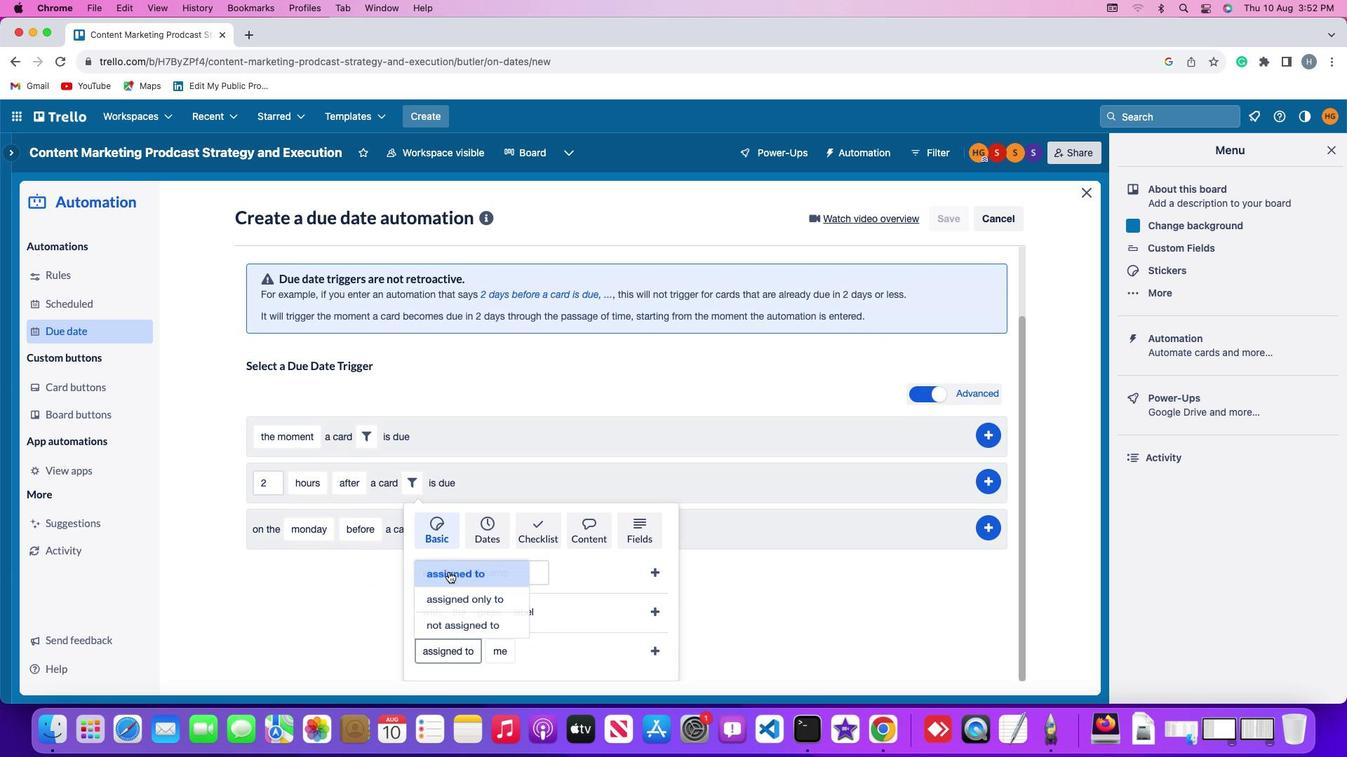 
Action: Mouse moved to (491, 641)
Screenshot: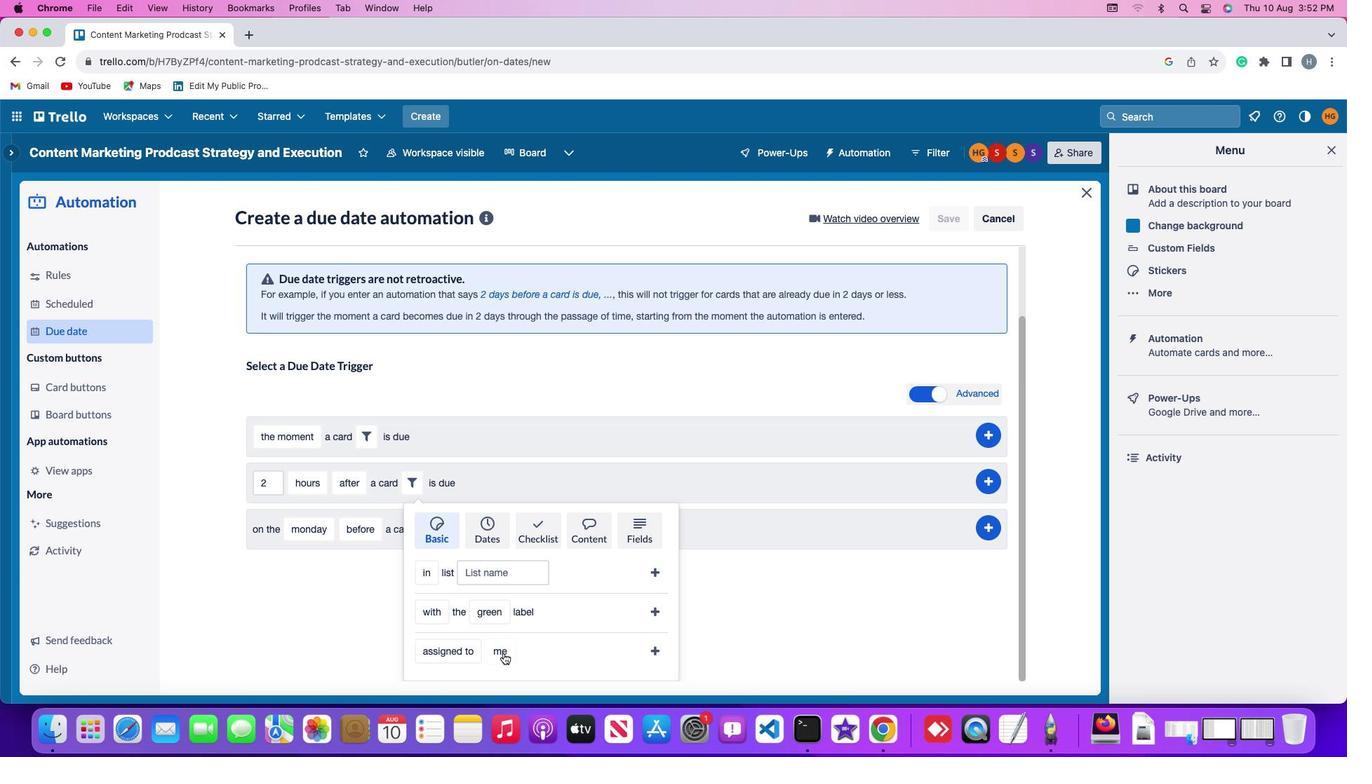 
Action: Mouse pressed left at (491, 641)
Screenshot: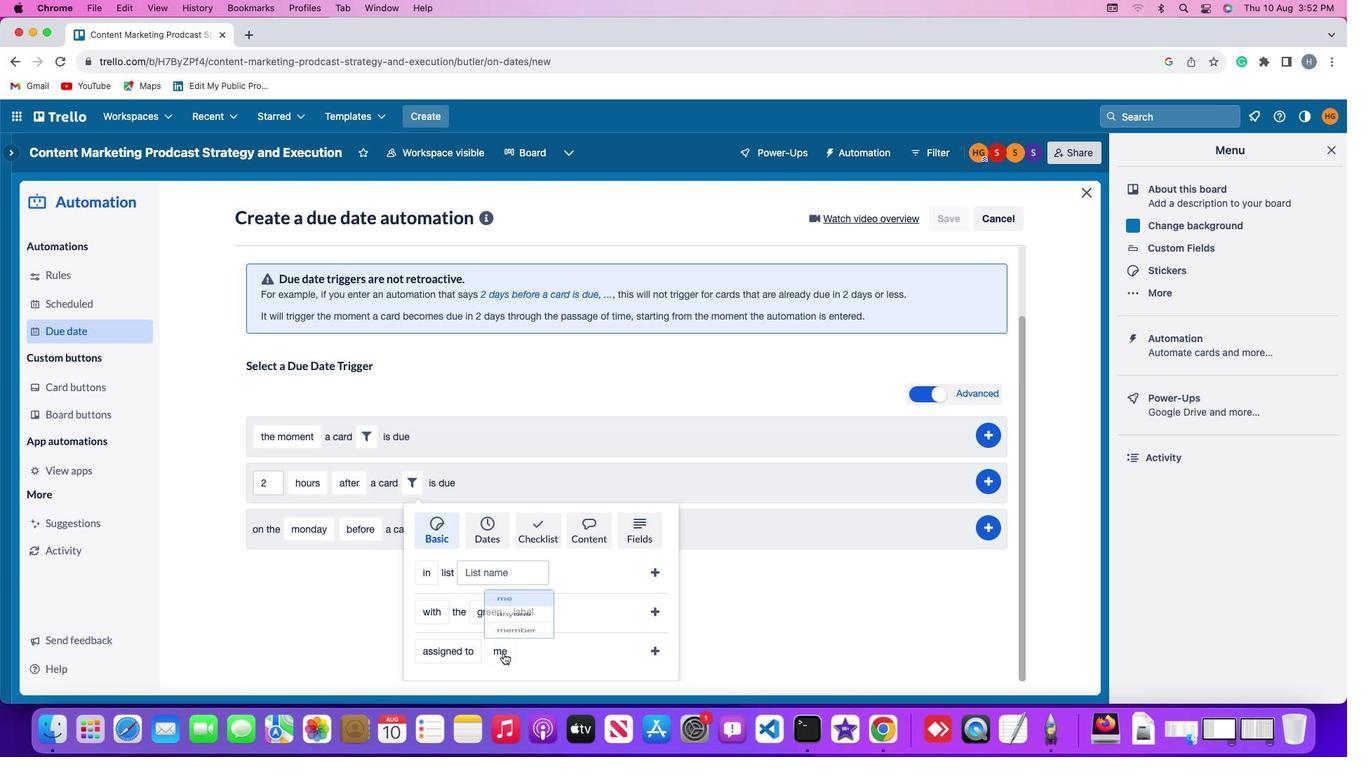 
Action: Mouse moved to (497, 552)
Screenshot: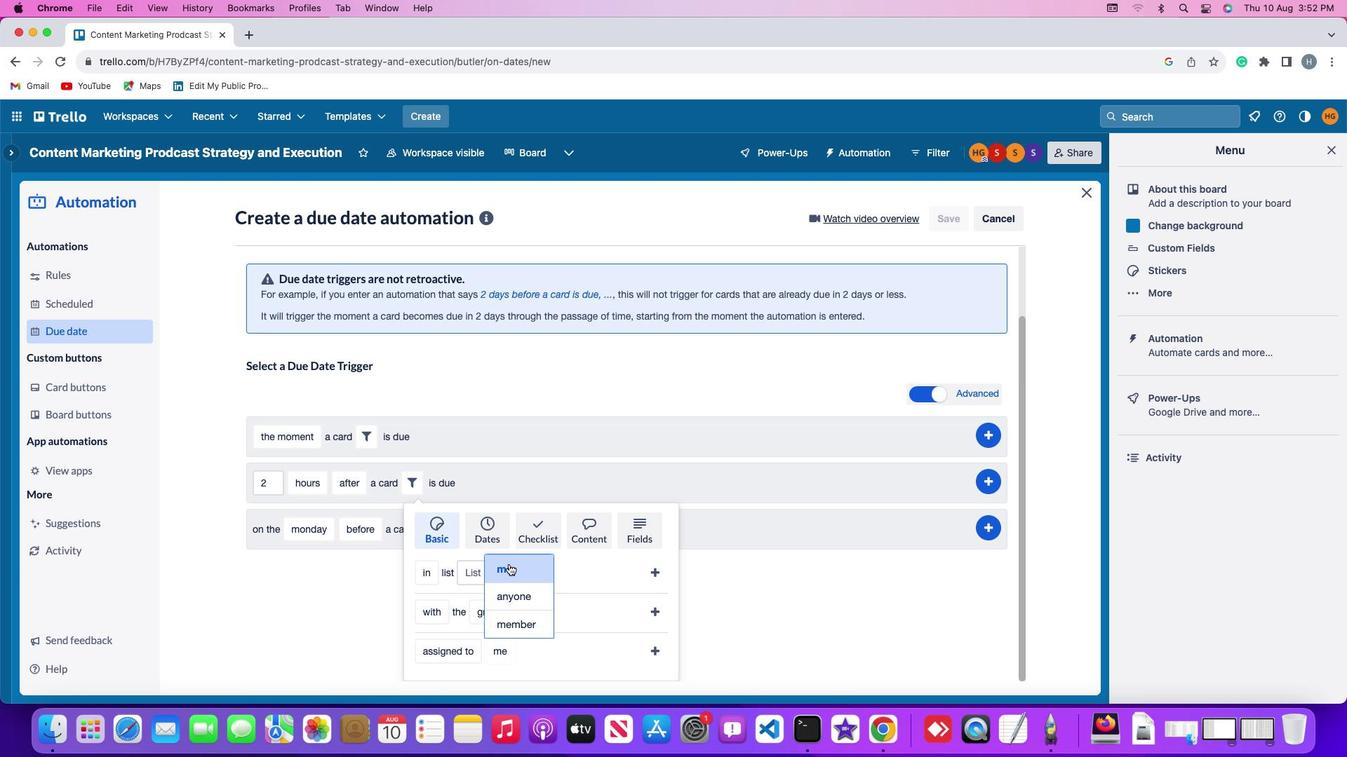 
Action: Mouse pressed left at (497, 552)
Screenshot: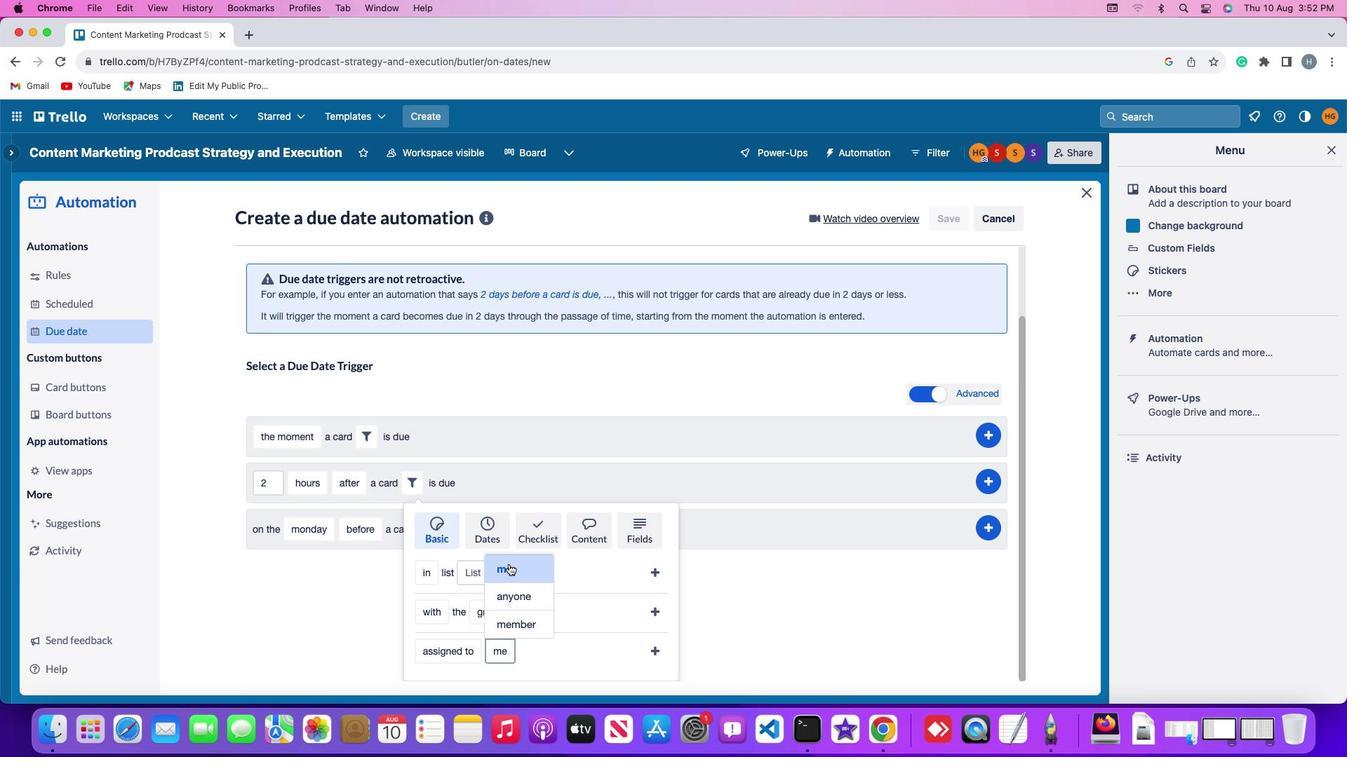 
Action: Mouse moved to (645, 637)
Screenshot: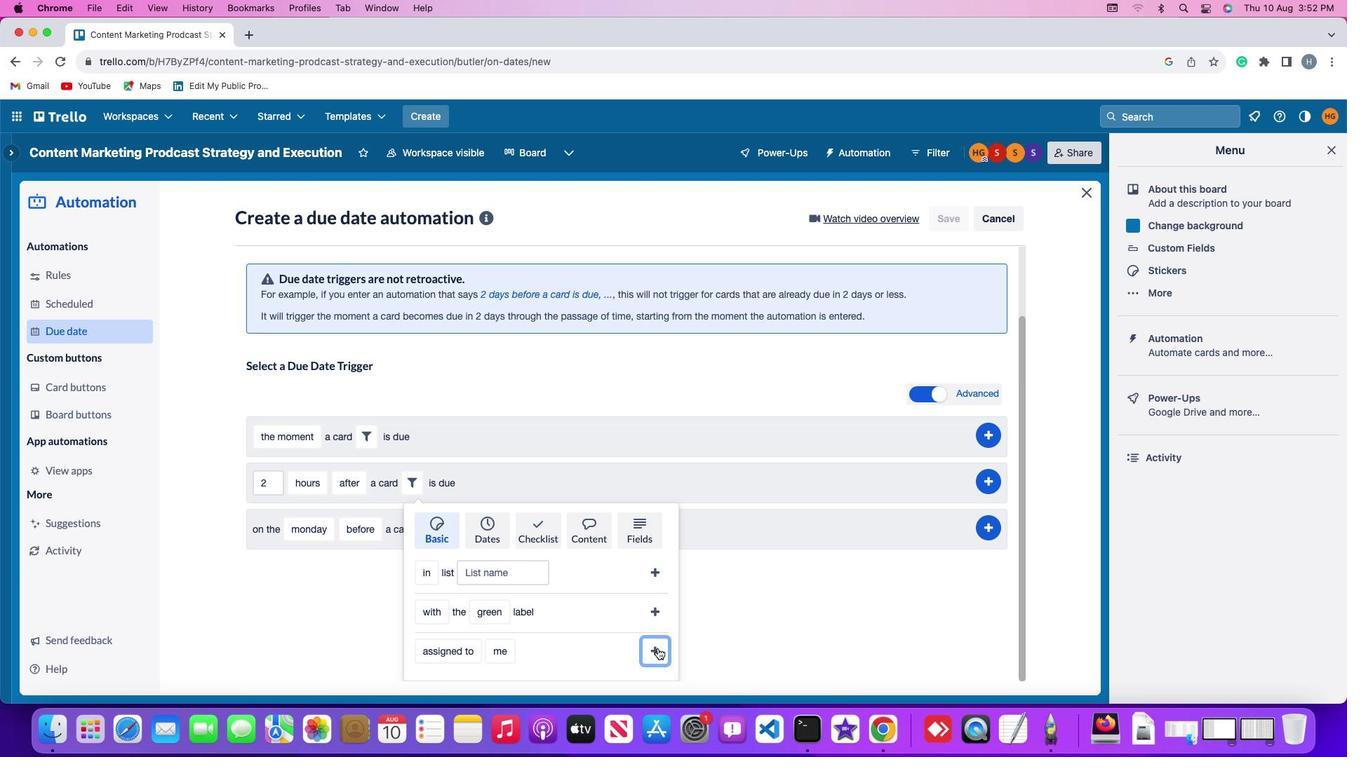
Action: Mouse pressed left at (645, 637)
Screenshot: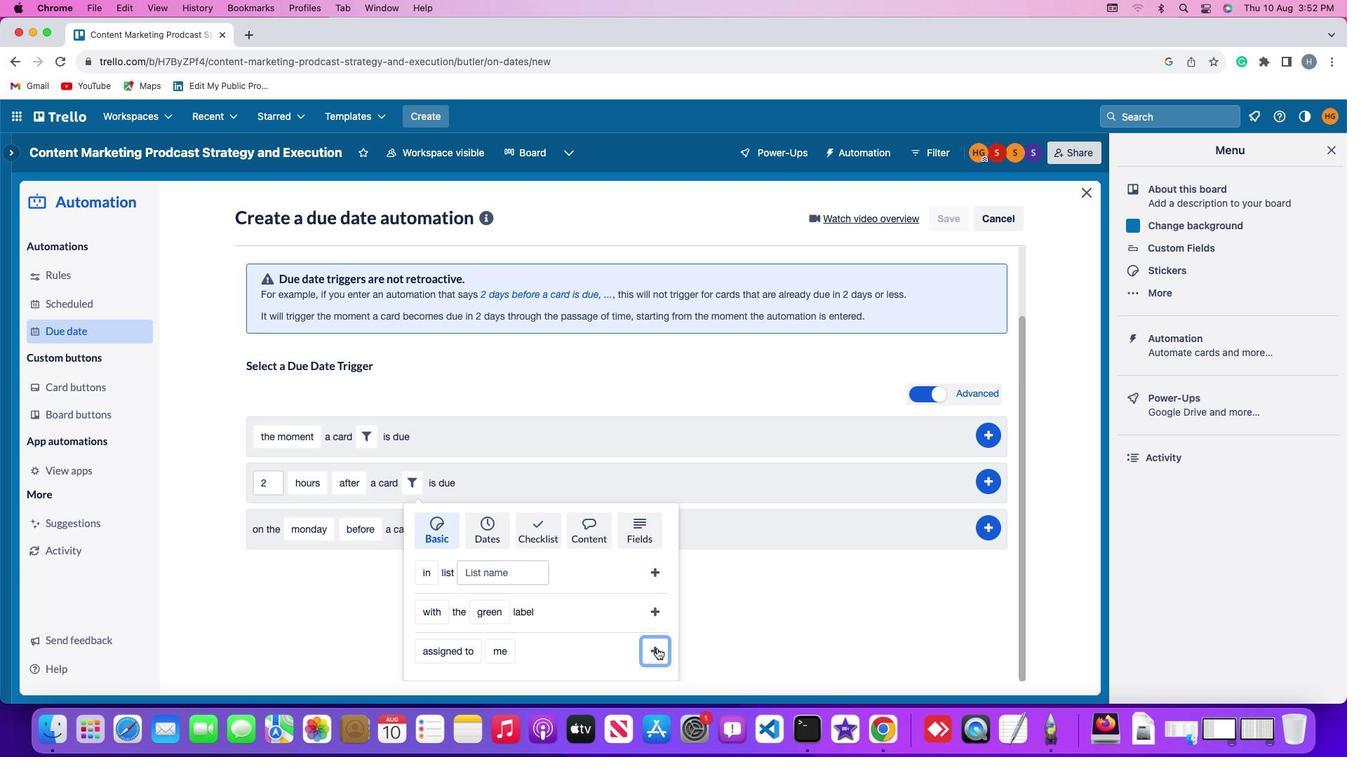 
Action: Mouse moved to (990, 550)
Screenshot: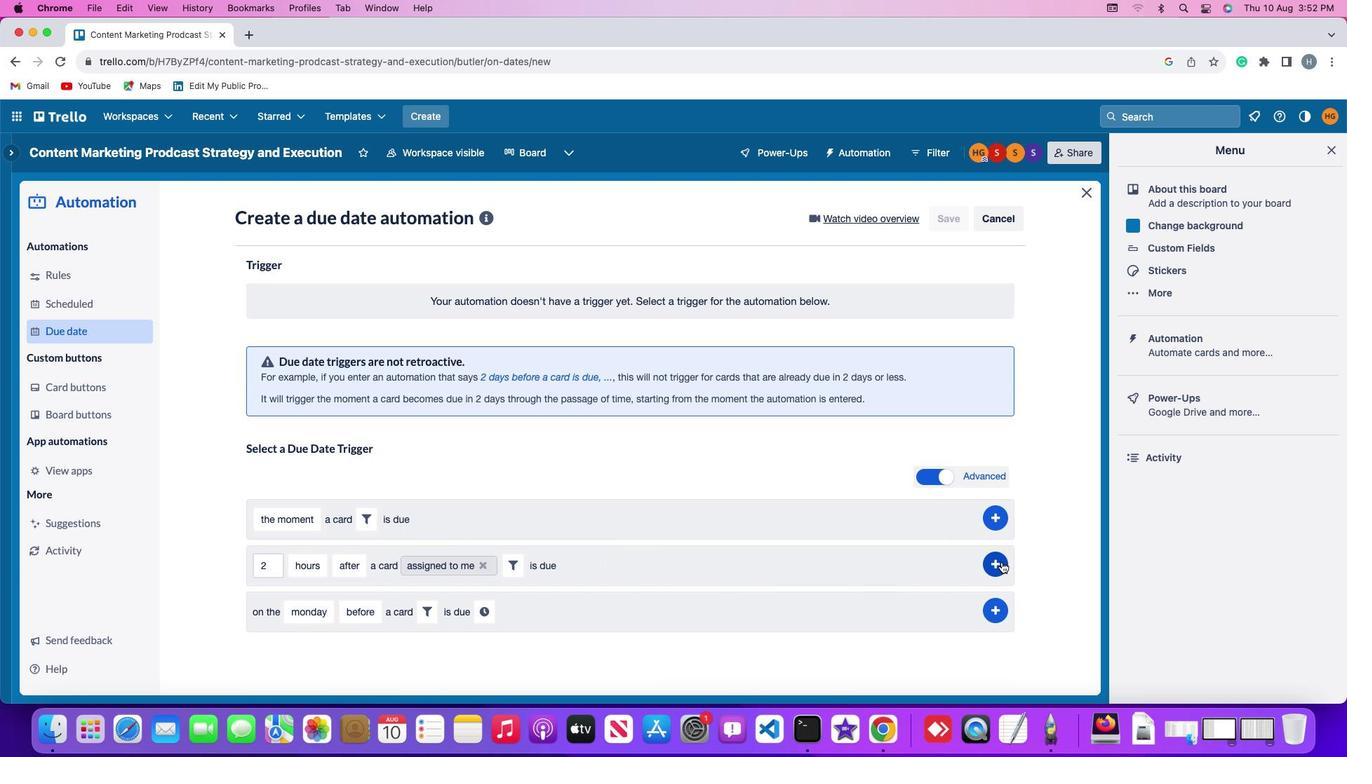 
Action: Mouse pressed left at (990, 550)
Screenshot: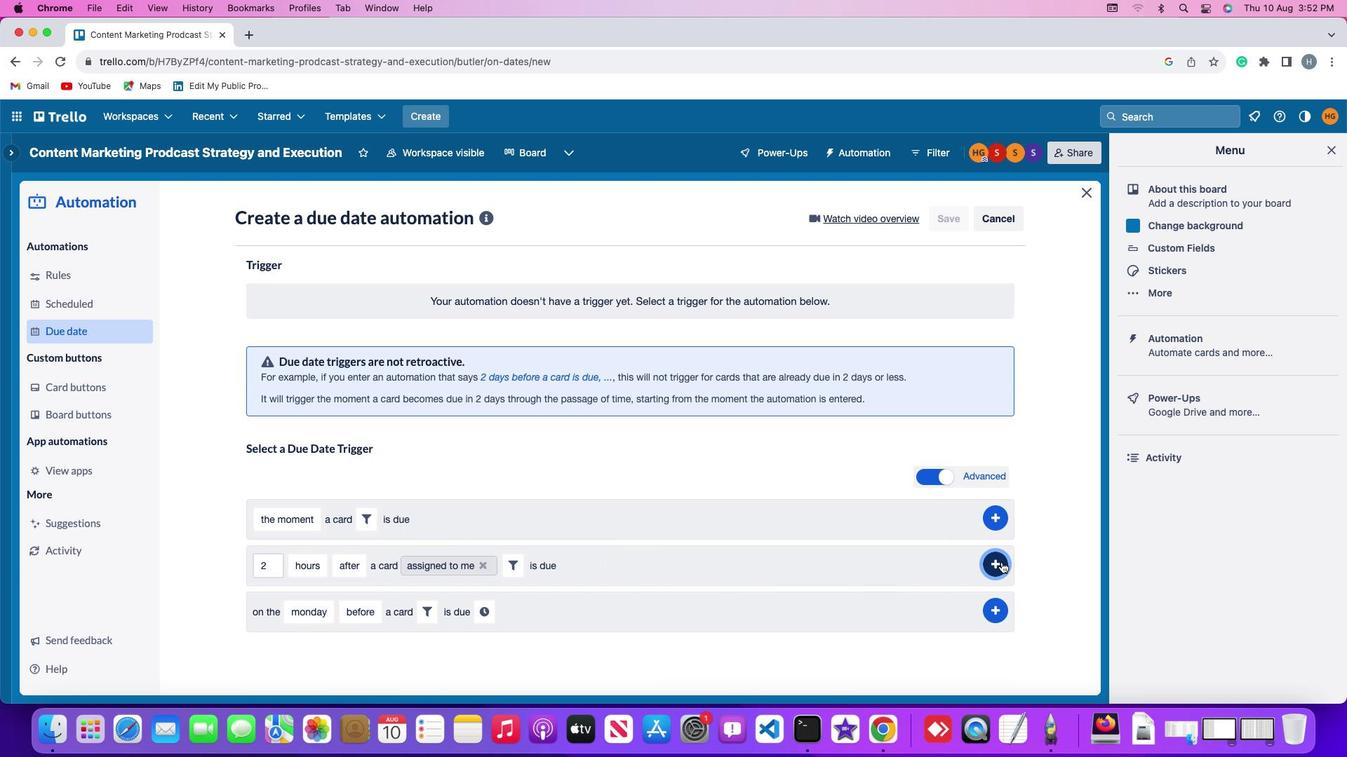 
Action: Mouse moved to (1029, 454)
Screenshot: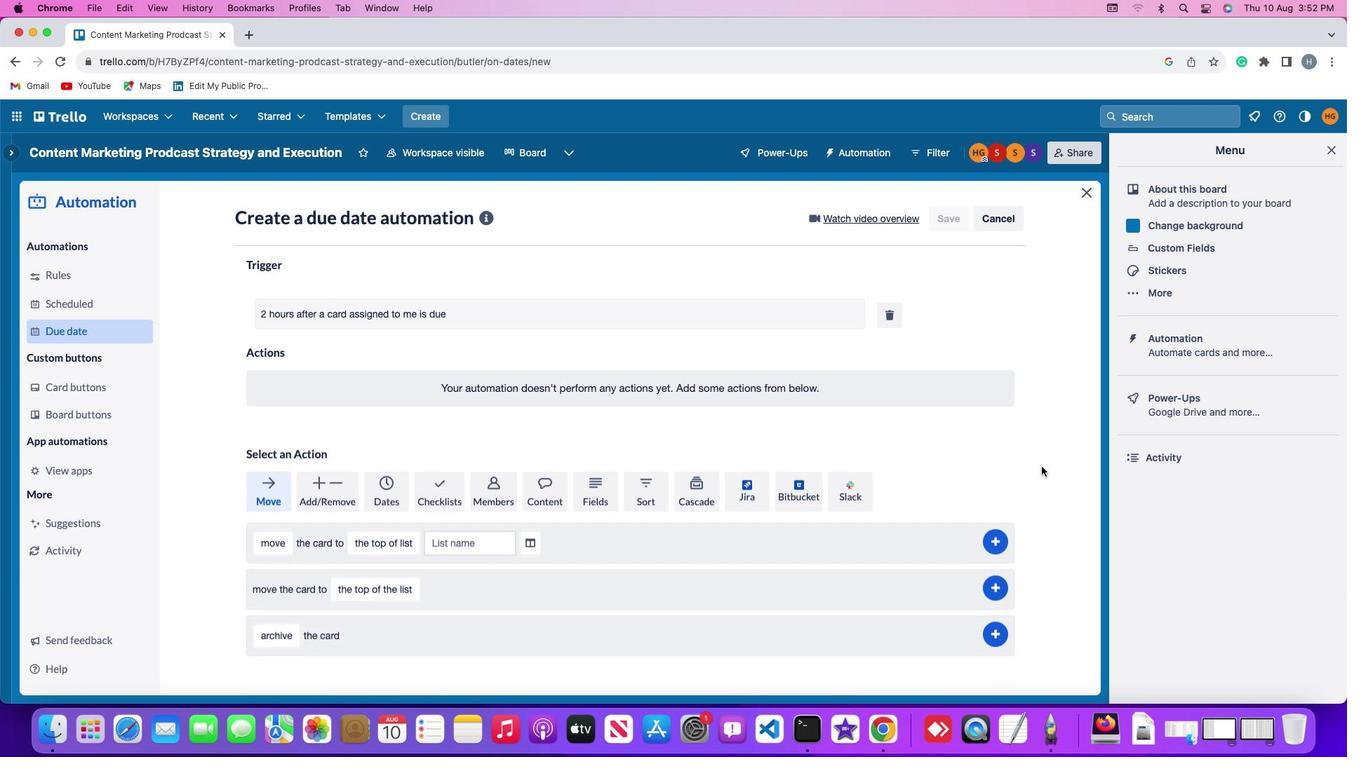 
